 Task: Create new Company, with domain: 'daikin.com' and type: 'Vendor'. Add new contact for this company, with mail Id: 'Stella34Sharma@daikin.com', First Name: Stella, Last name:  Sharma, Job Title: 'Web Developer', Phone Number: '(916) 555-3459'. Change life cycle stage to  Lead and lead status to  In Progress. Logged in from softage.4@softage.net
Action: Mouse moved to (74, 57)
Screenshot: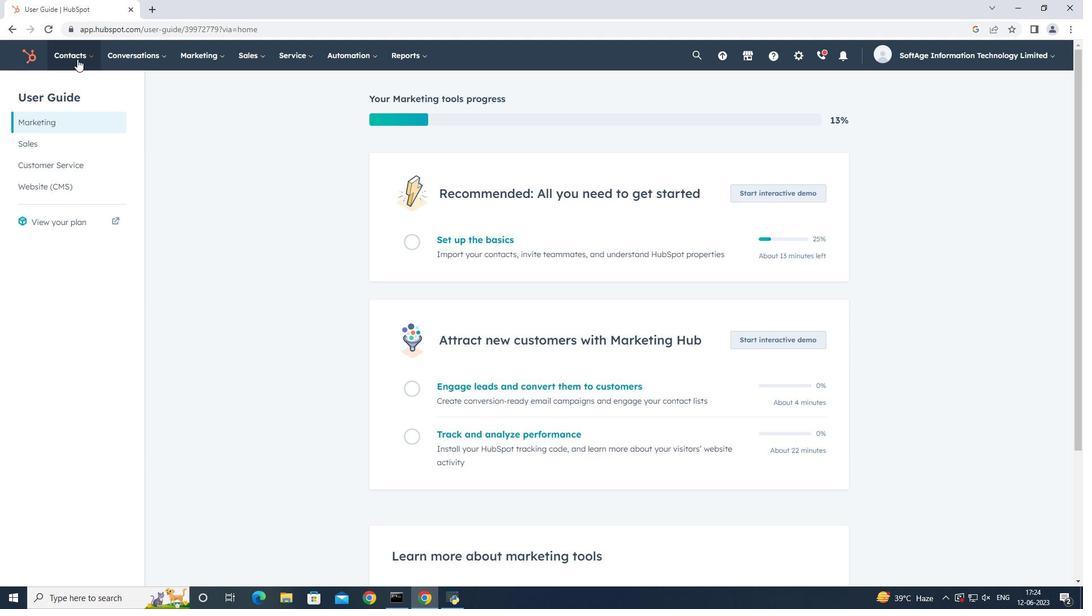 
Action: Mouse pressed left at (74, 57)
Screenshot: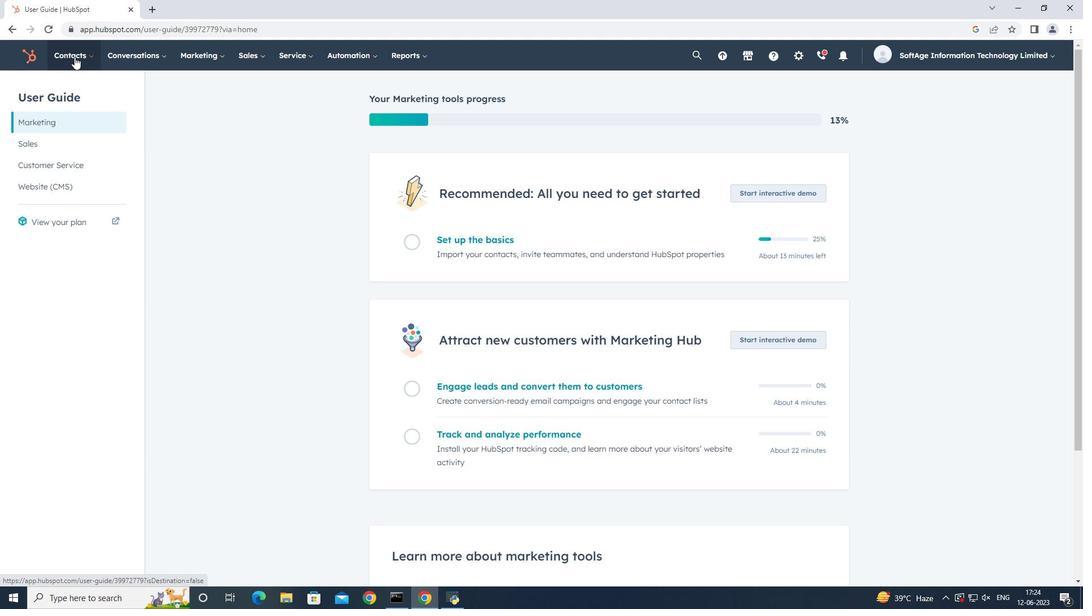 
Action: Mouse moved to (81, 106)
Screenshot: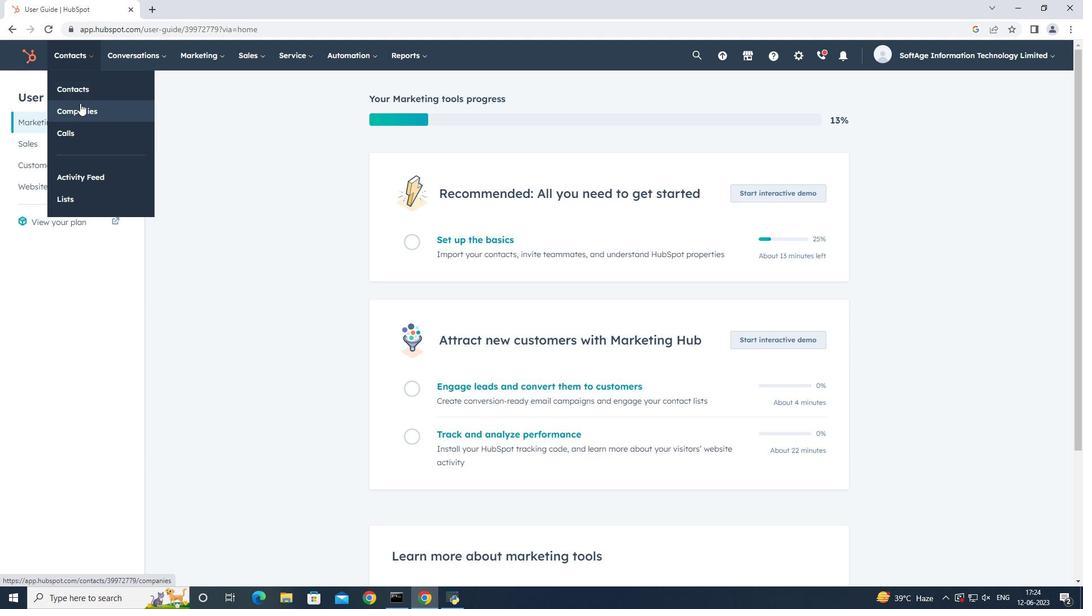 
Action: Mouse pressed left at (81, 106)
Screenshot: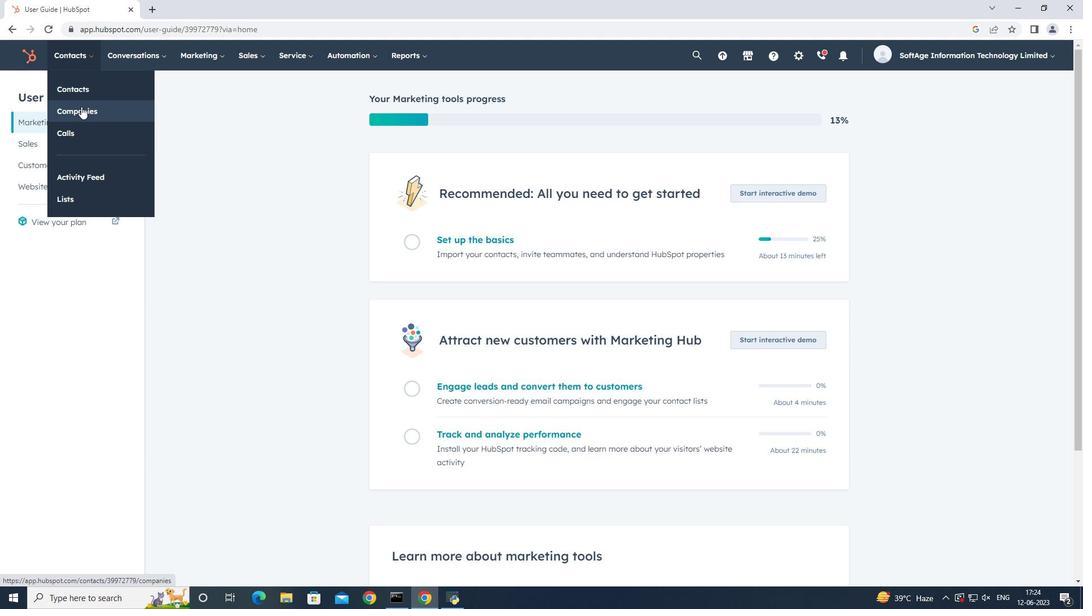 
Action: Mouse moved to (1005, 97)
Screenshot: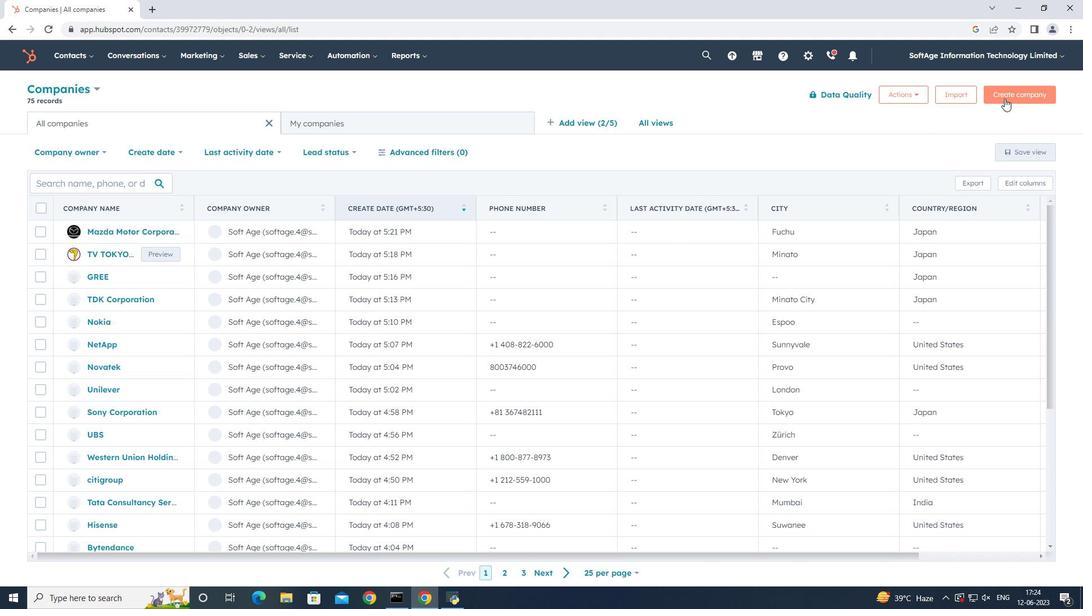 
Action: Mouse pressed left at (1005, 97)
Screenshot: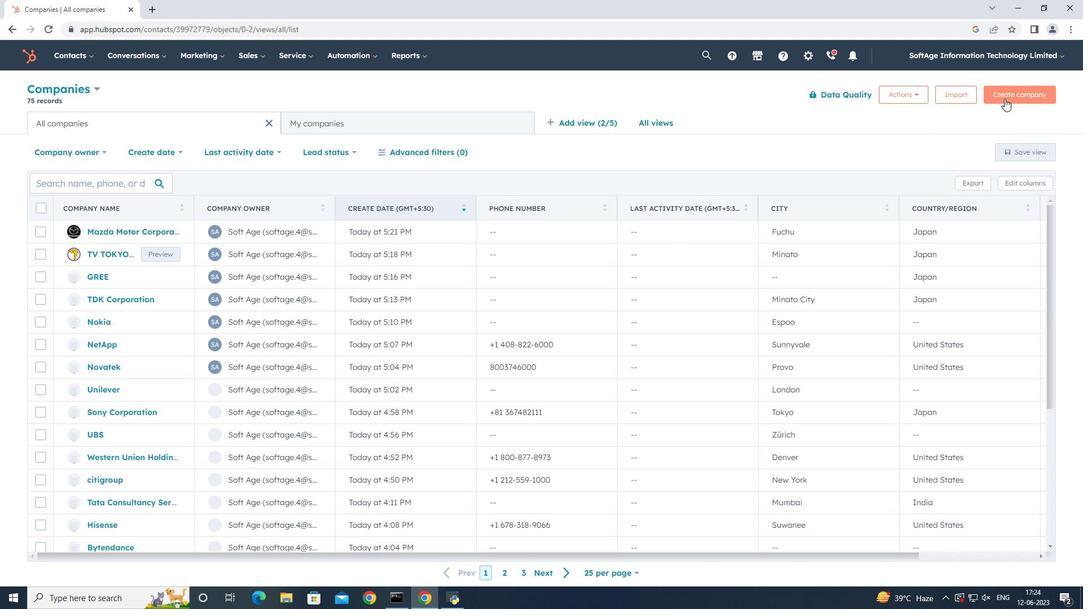 
Action: Mouse moved to (867, 141)
Screenshot: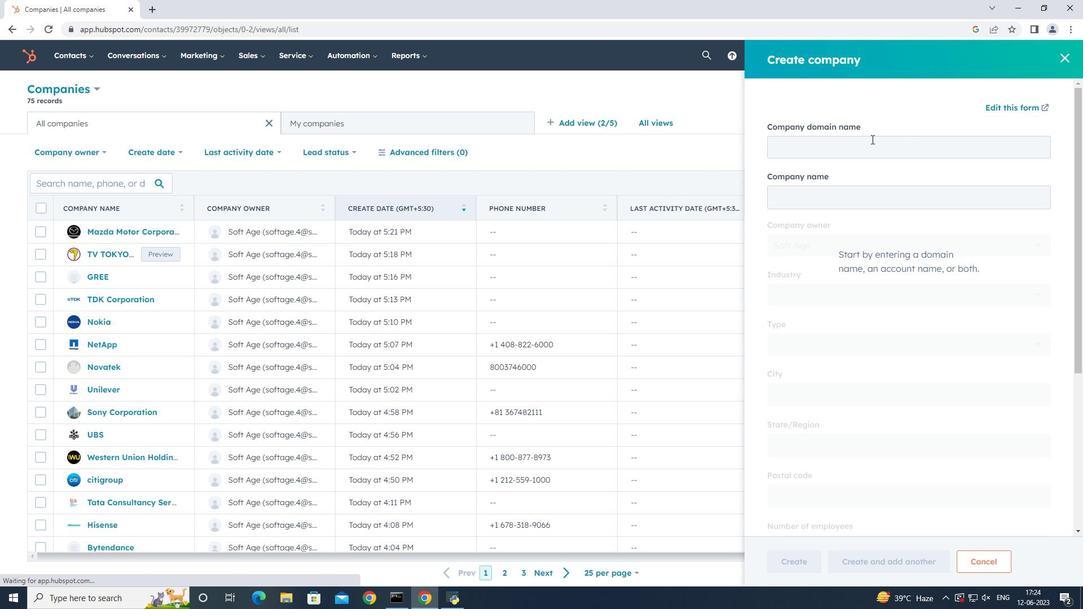 
Action: Mouse pressed left at (867, 141)
Screenshot: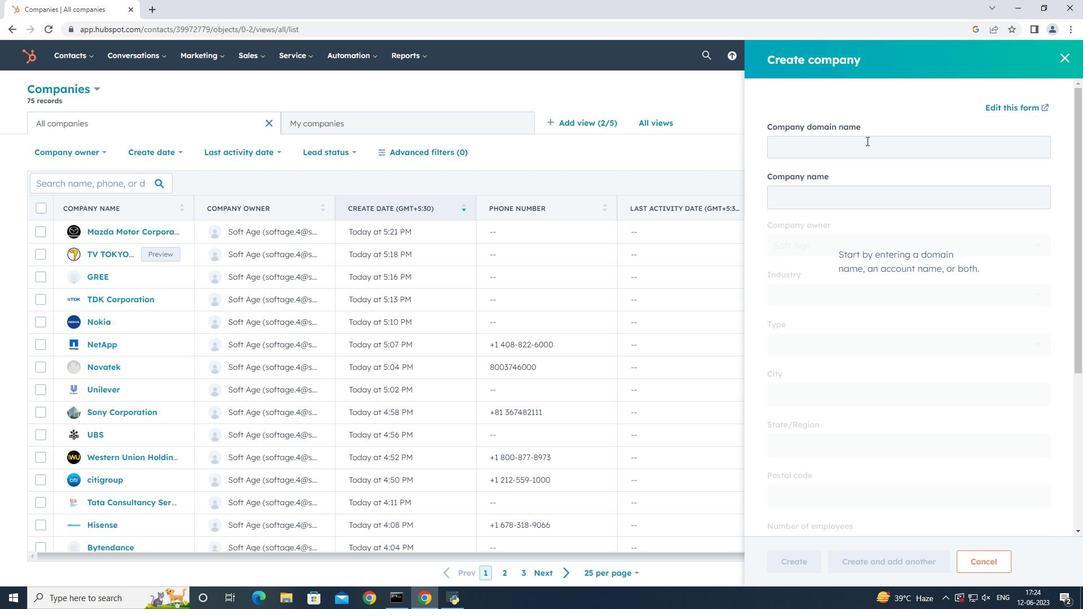
Action: Key pressed daikin.com
Screenshot: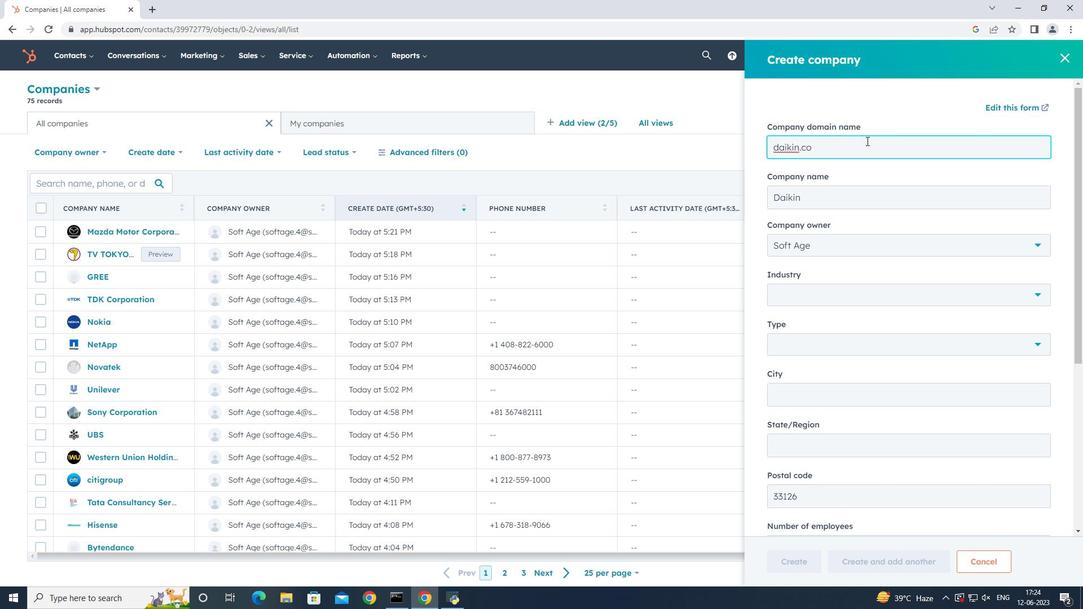 
Action: Mouse moved to (880, 345)
Screenshot: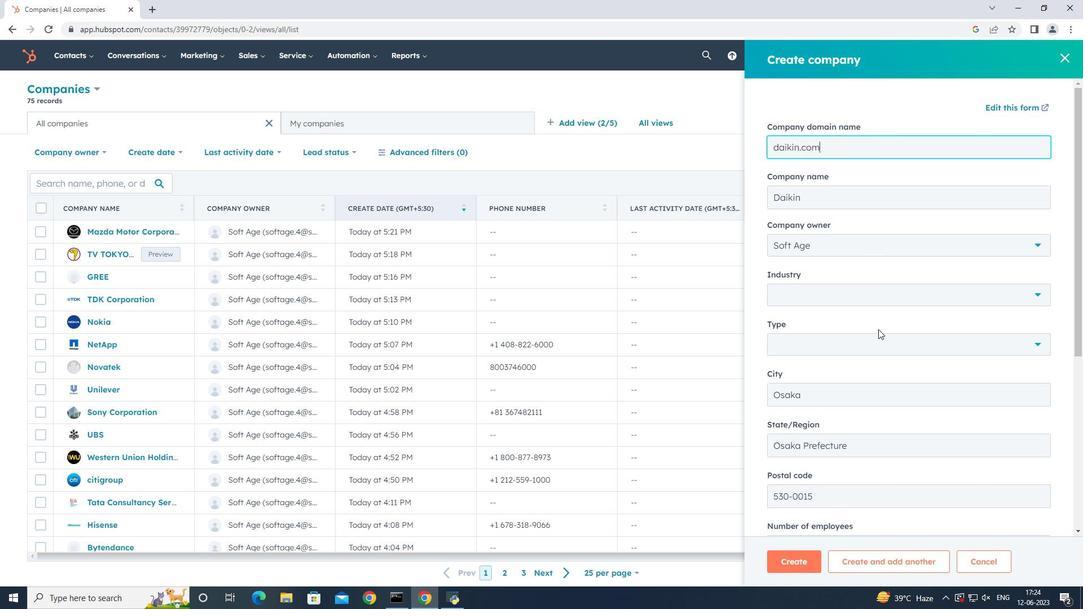 
Action: Mouse pressed left at (880, 345)
Screenshot: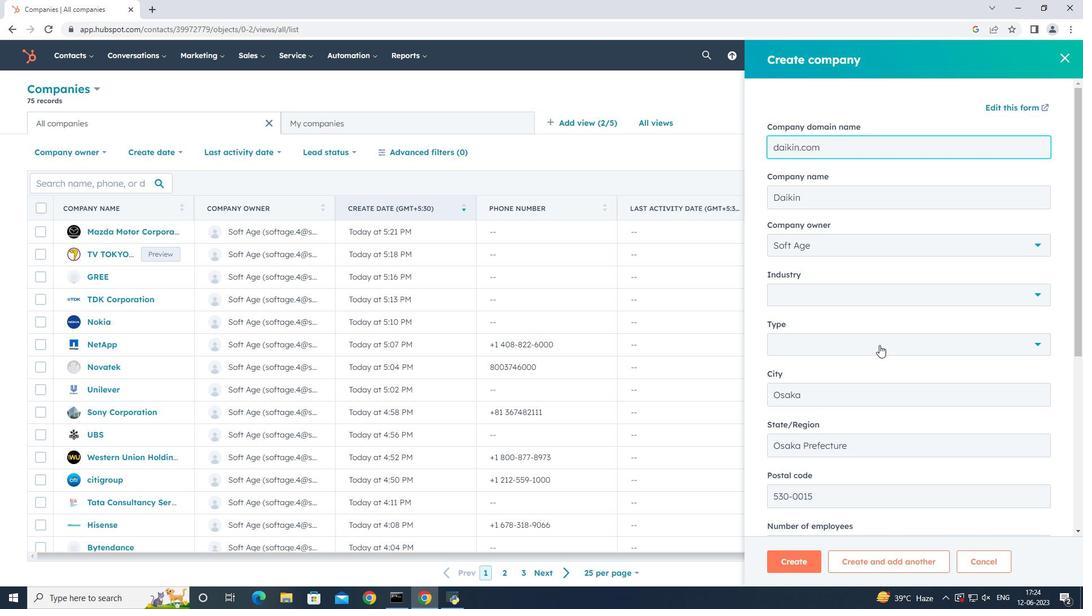 
Action: Mouse moved to (850, 462)
Screenshot: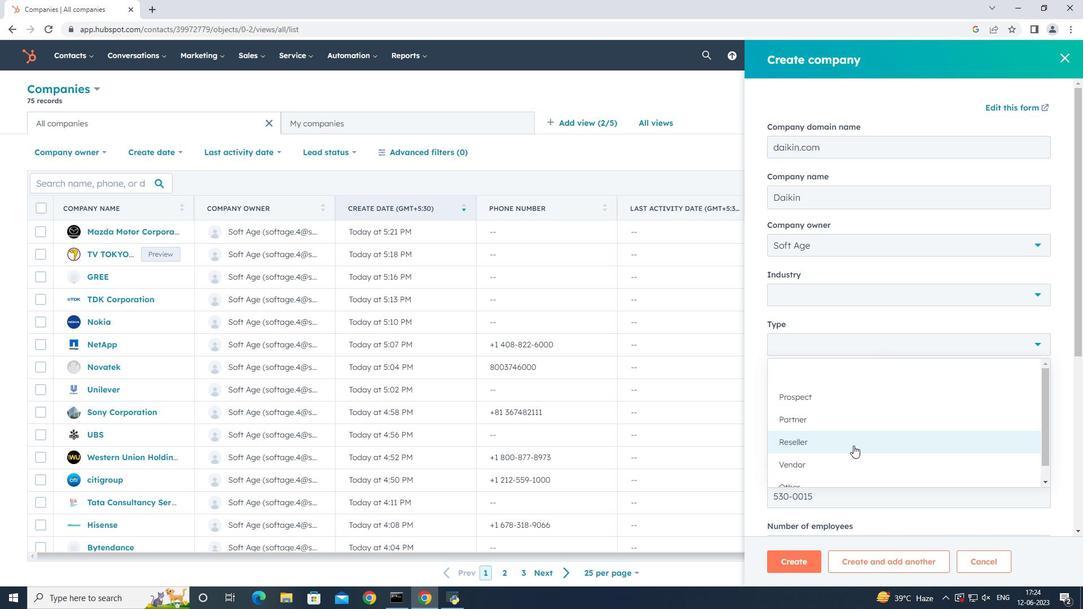 
Action: Mouse pressed left at (850, 462)
Screenshot: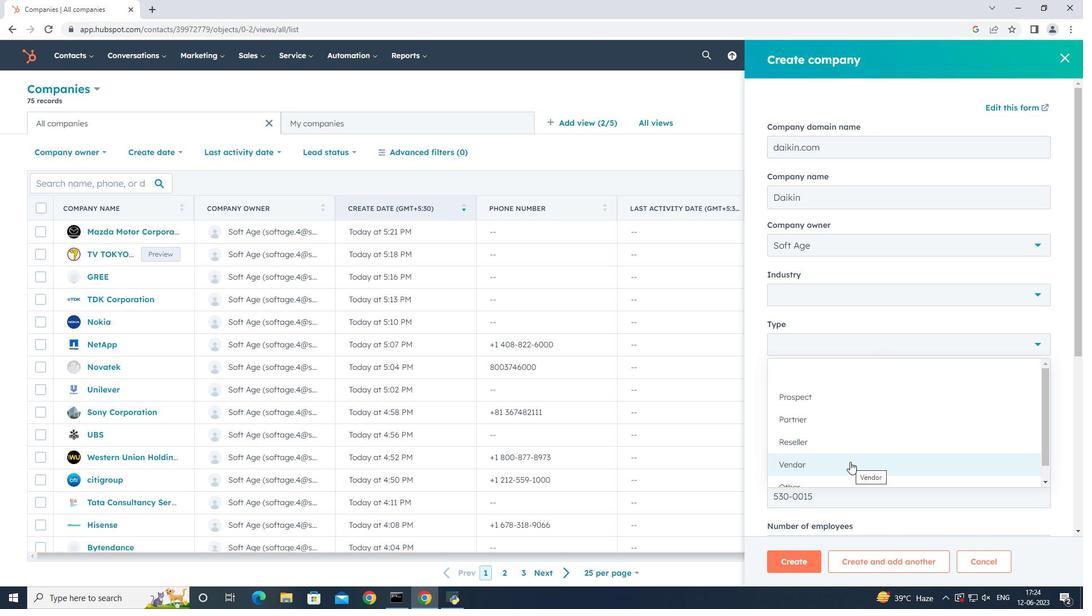 
Action: Mouse scrolled (850, 461) with delta (0, 0)
Screenshot: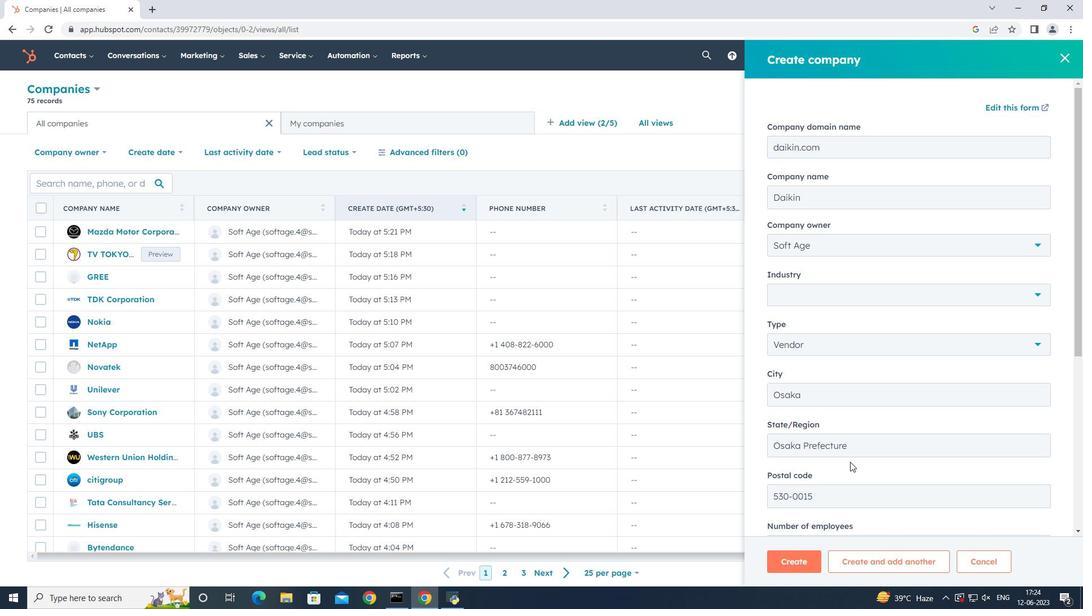 
Action: Mouse scrolled (850, 461) with delta (0, 0)
Screenshot: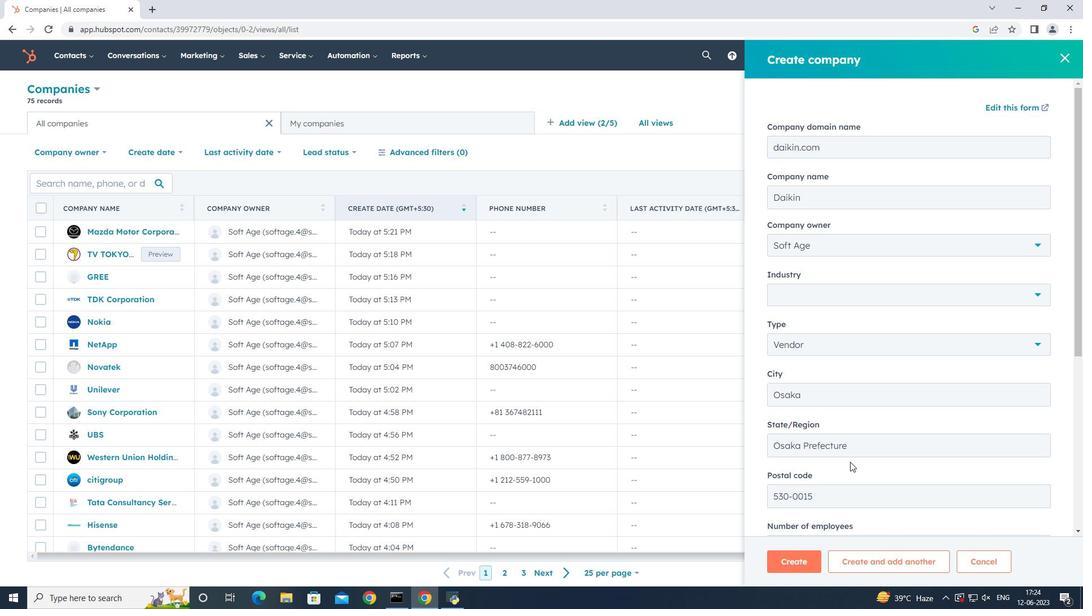
Action: Mouse scrolled (850, 461) with delta (0, 0)
Screenshot: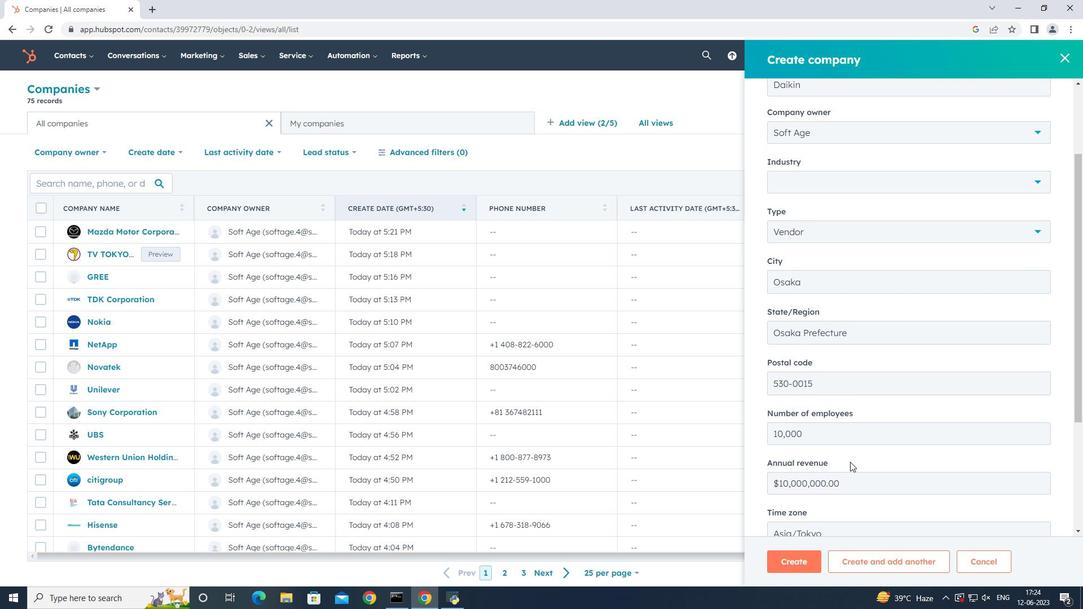 
Action: Mouse scrolled (850, 461) with delta (0, 0)
Screenshot: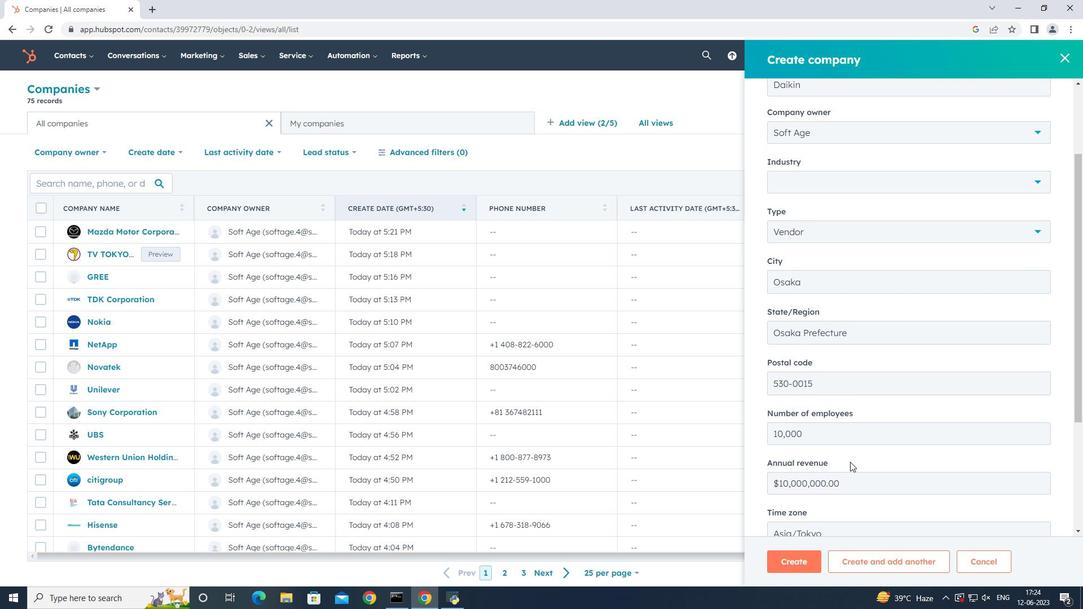 
Action: Mouse scrolled (850, 461) with delta (0, 0)
Screenshot: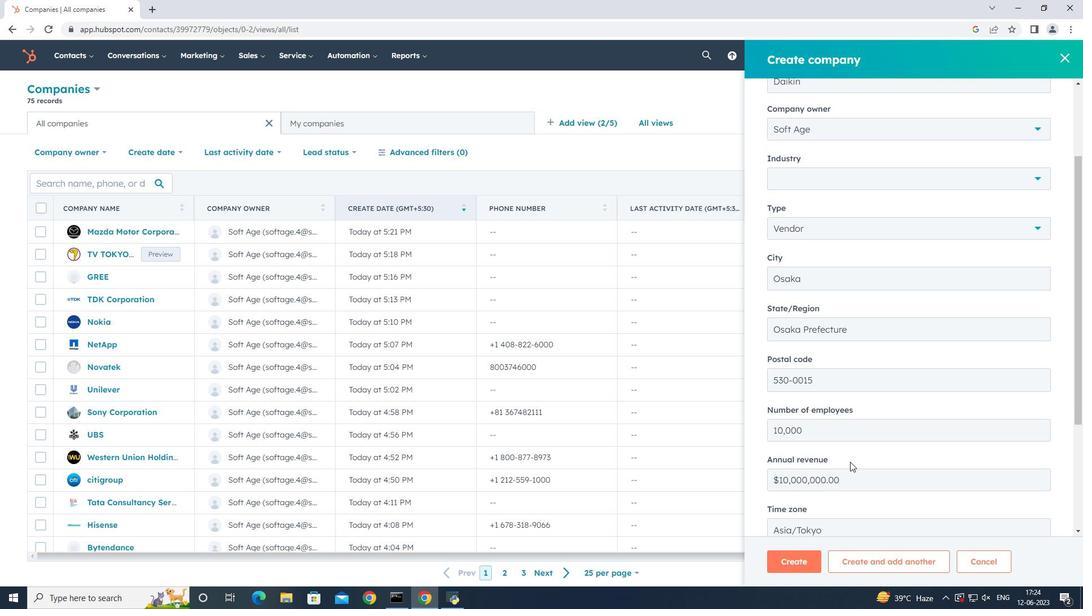 
Action: Mouse moved to (807, 565)
Screenshot: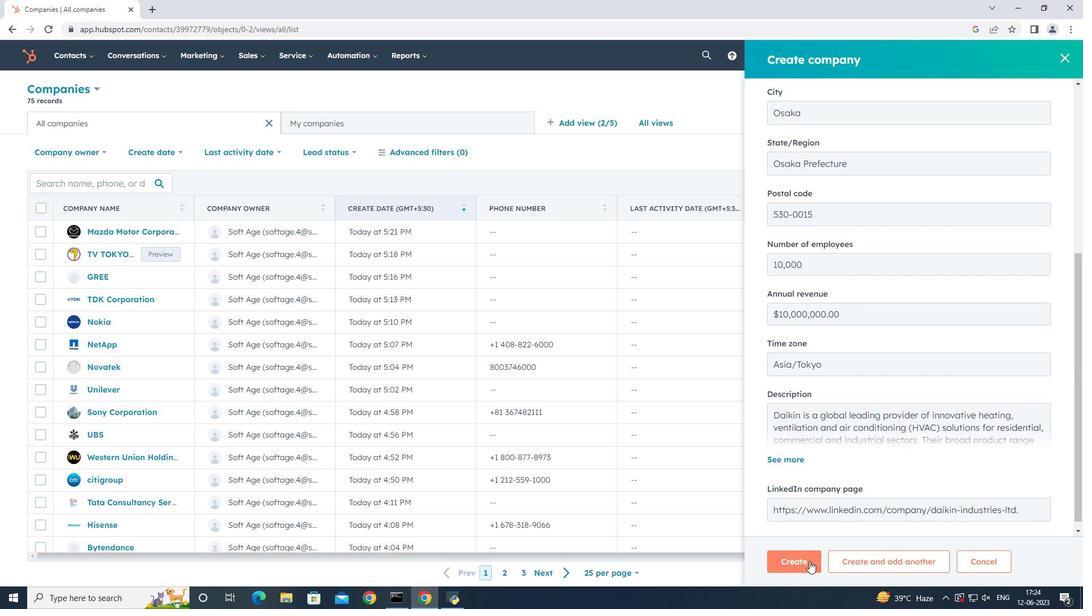 
Action: Mouse pressed left at (807, 565)
Screenshot: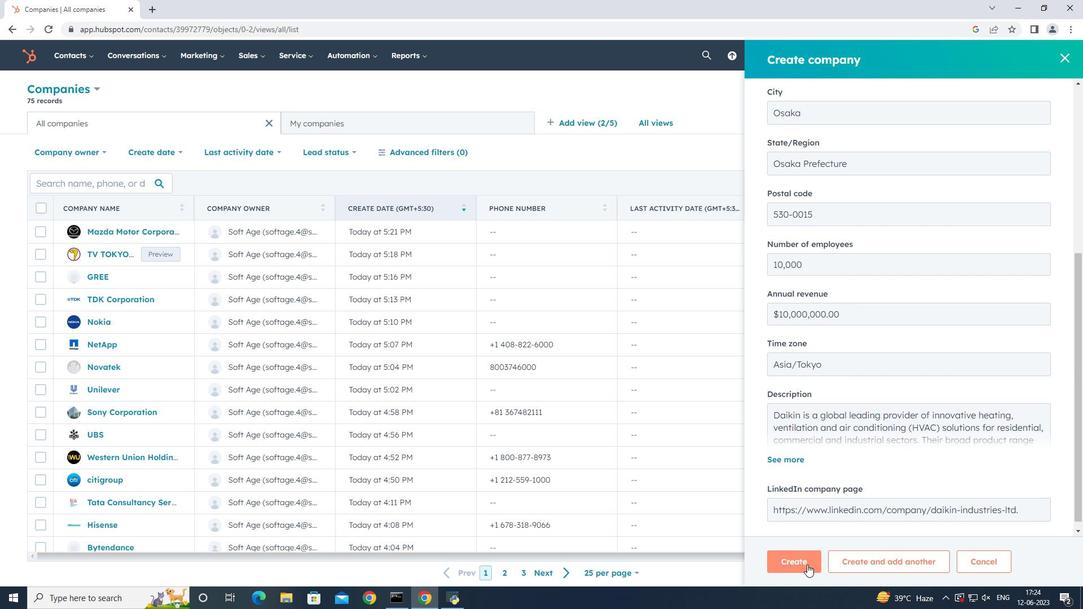 
Action: Mouse moved to (774, 366)
Screenshot: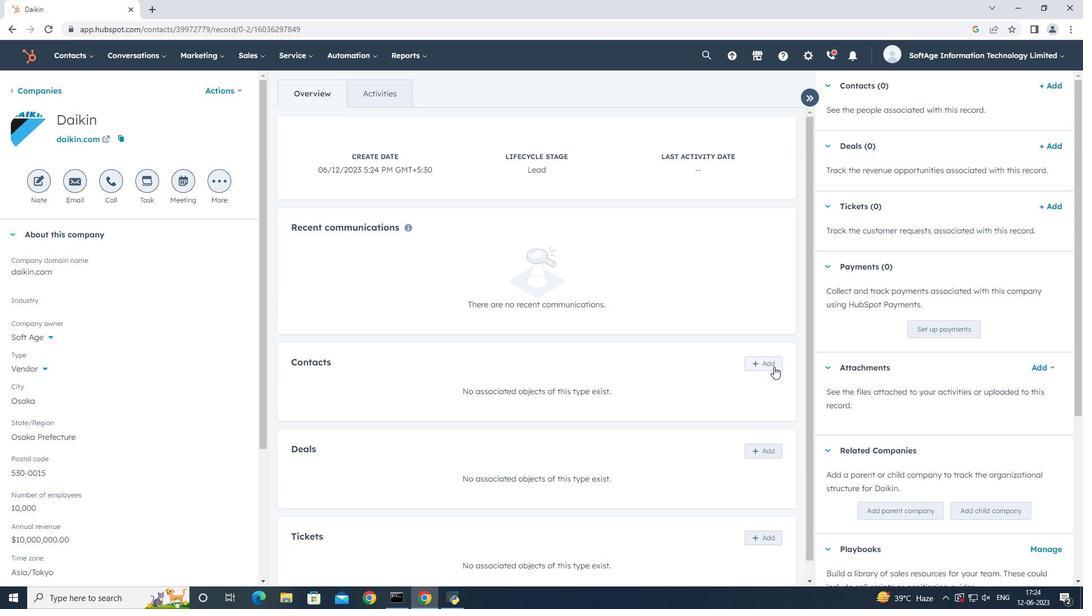 
Action: Mouse pressed left at (774, 366)
Screenshot: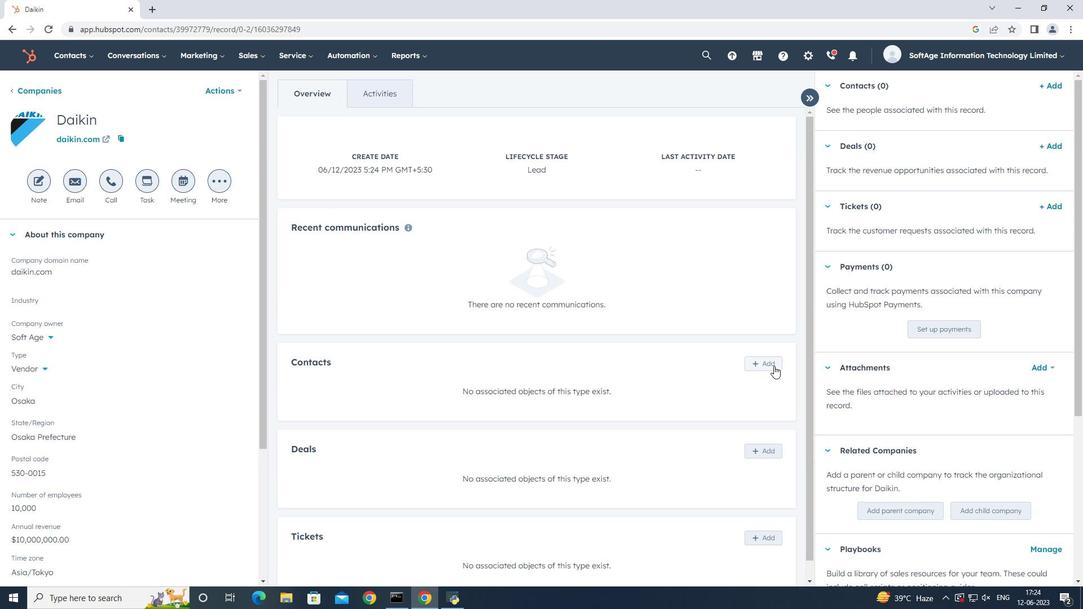 
Action: Mouse moved to (855, 112)
Screenshot: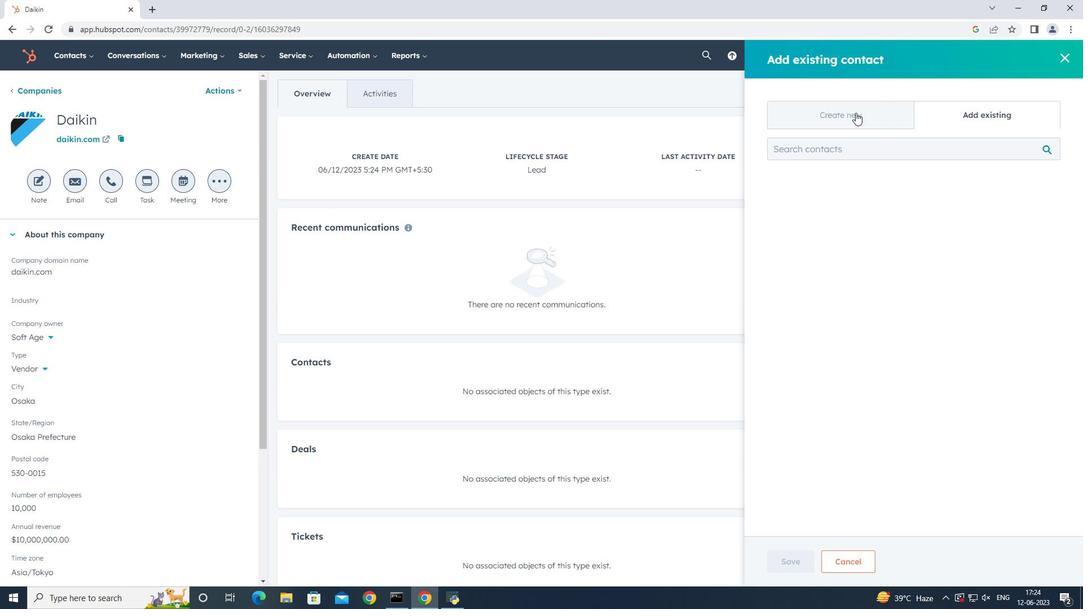 
Action: Mouse pressed left at (855, 112)
Screenshot: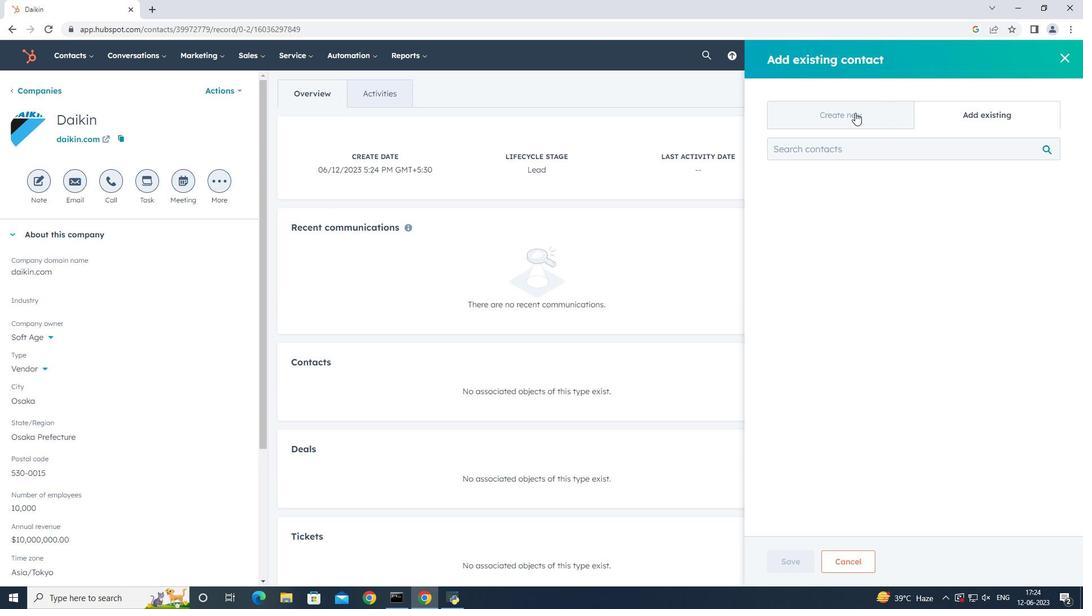 
Action: Mouse moved to (869, 180)
Screenshot: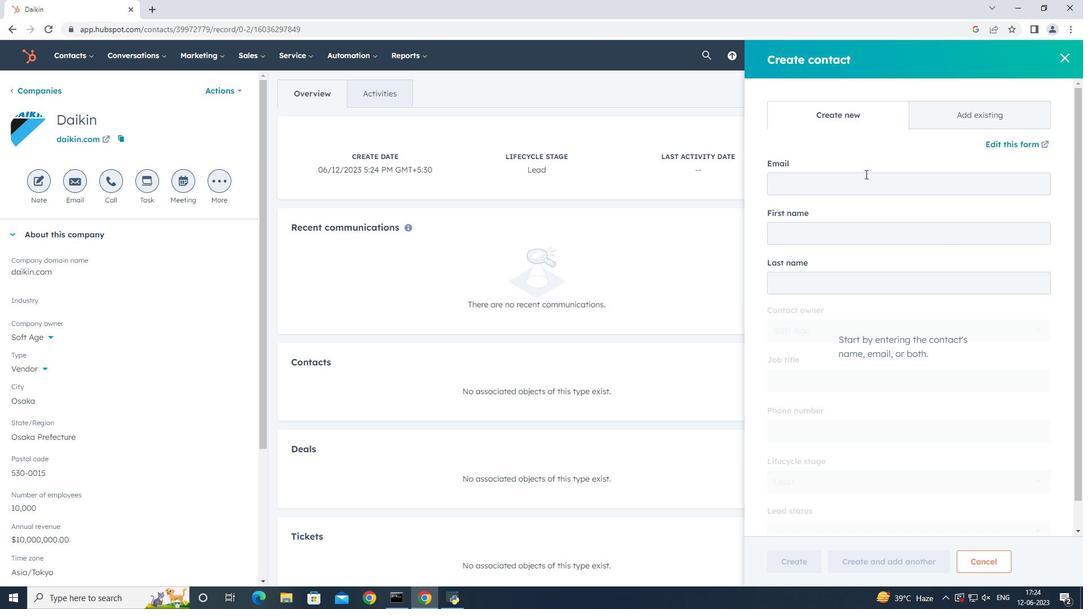 
Action: Mouse pressed left at (869, 180)
Screenshot: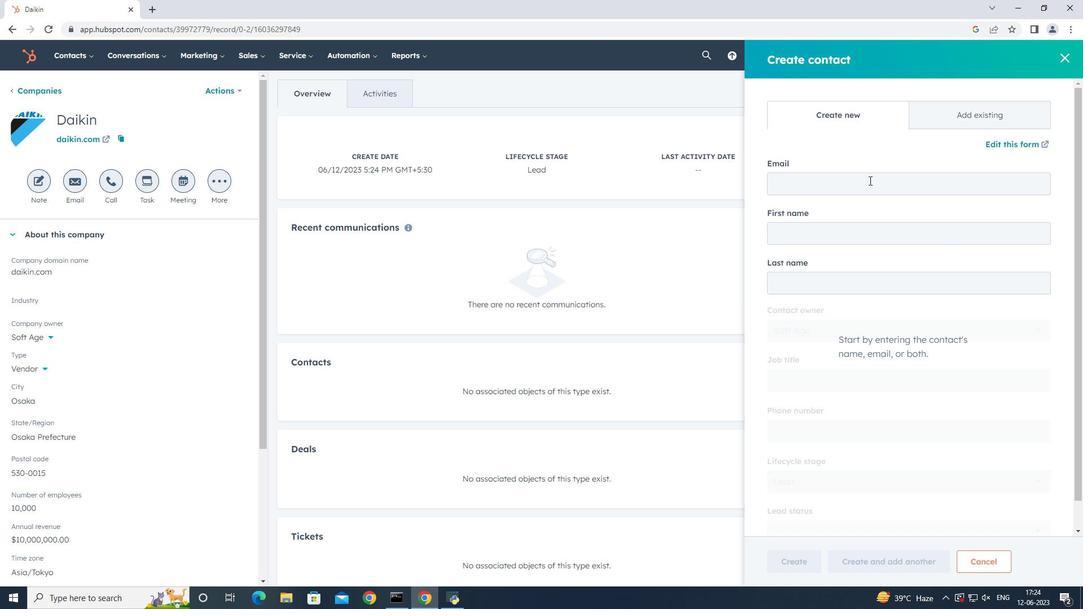 
Action: Mouse moved to (863, 183)
Screenshot: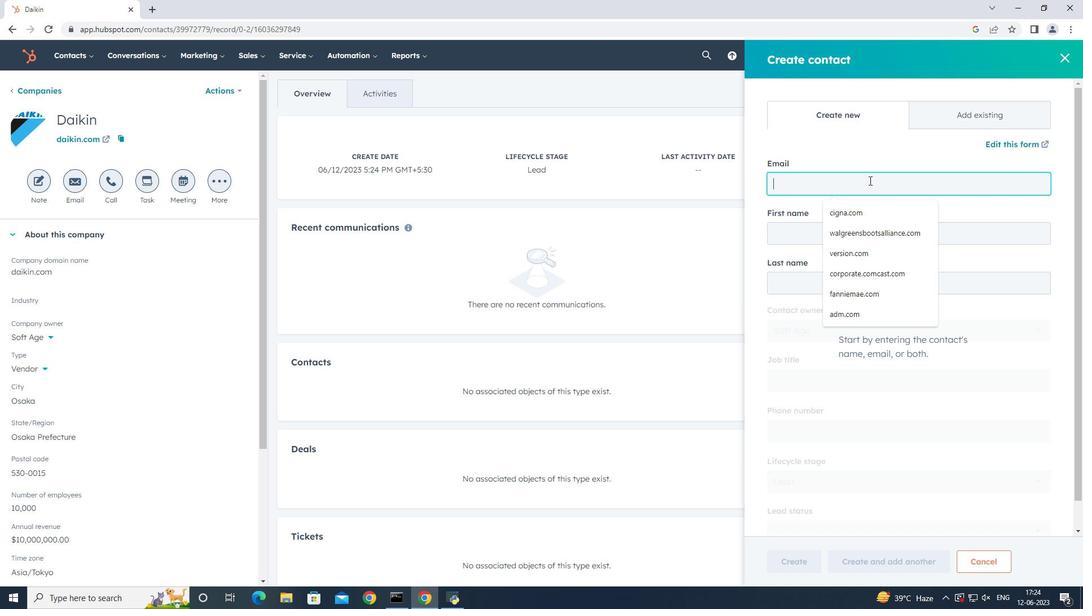
Action: Key pressed <Key.shift>Stella34<Key.shift>Sharma<Key.shift><Key.shift><Key.shift>@daikin.com
Screenshot: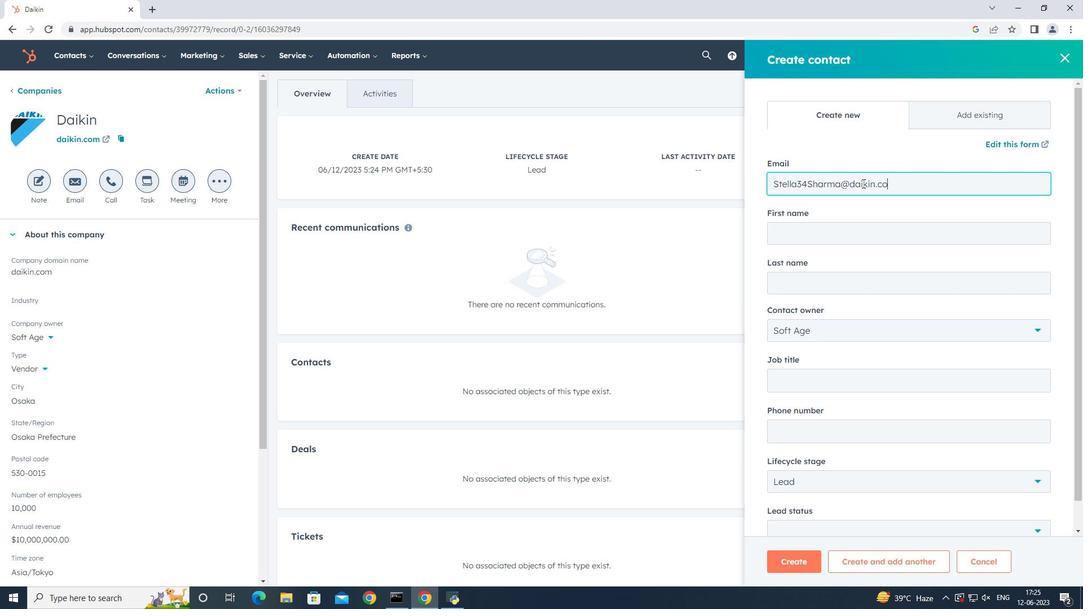 
Action: Mouse moved to (882, 230)
Screenshot: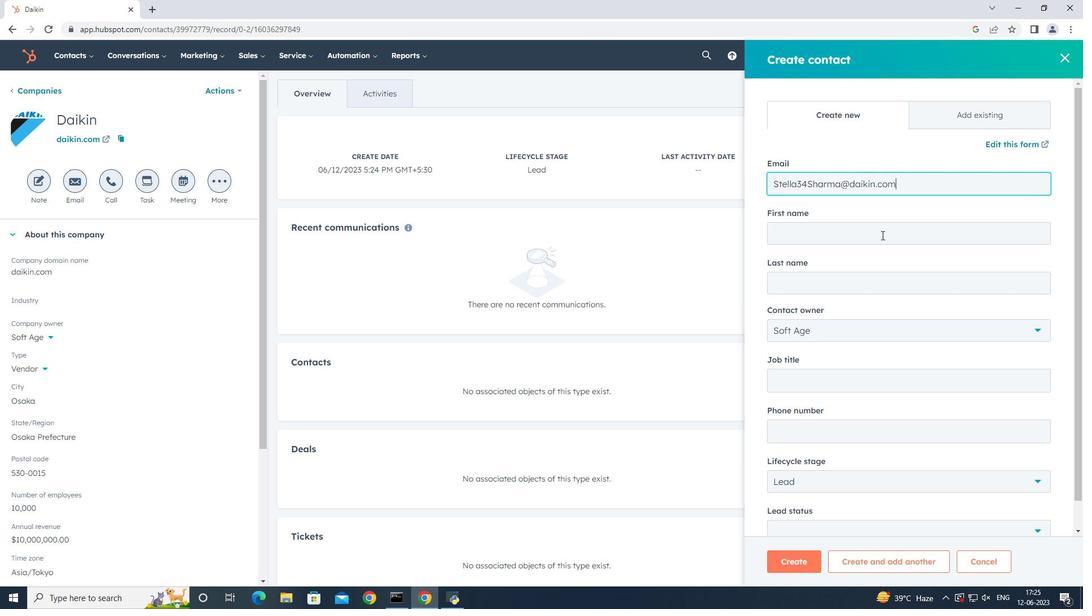 
Action: Mouse pressed left at (882, 230)
Screenshot: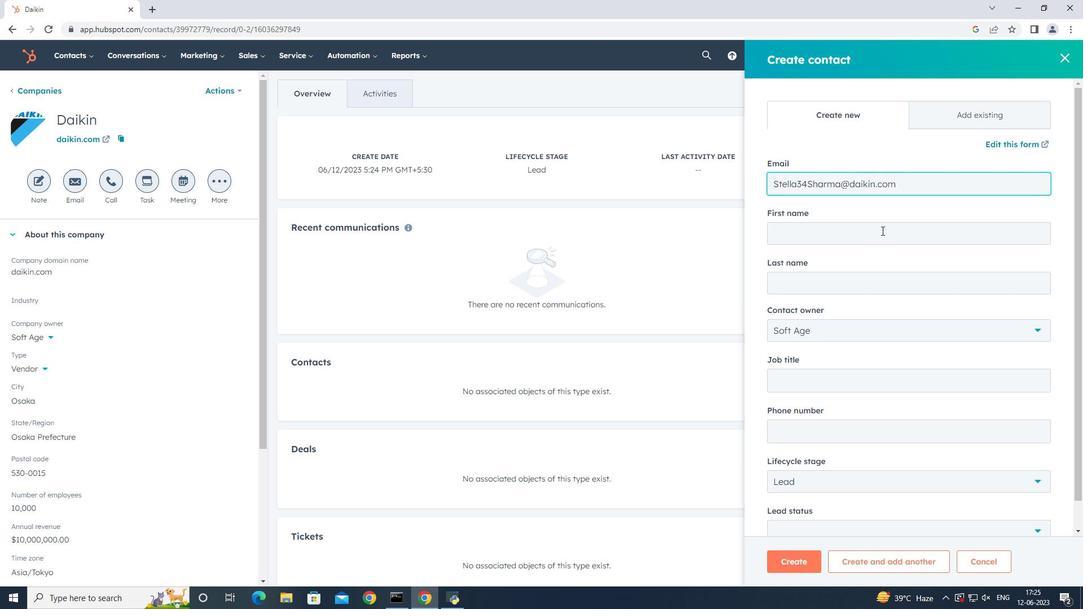 
Action: Mouse moved to (881, 237)
Screenshot: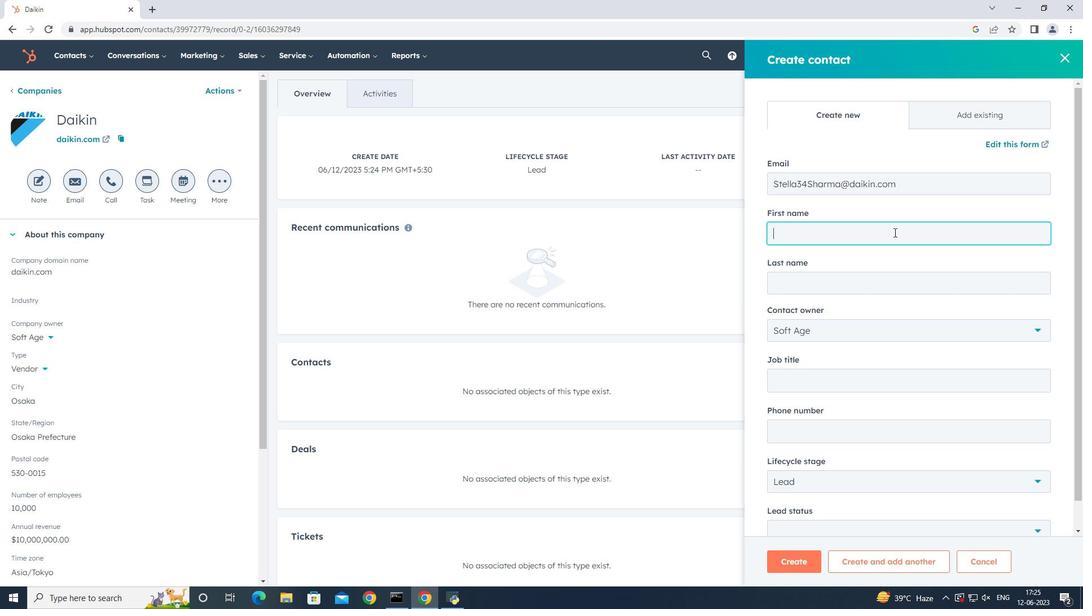 
Action: Key pressed <Key.shift>Stella<Key.tab><Key.shift>Sharma
Screenshot: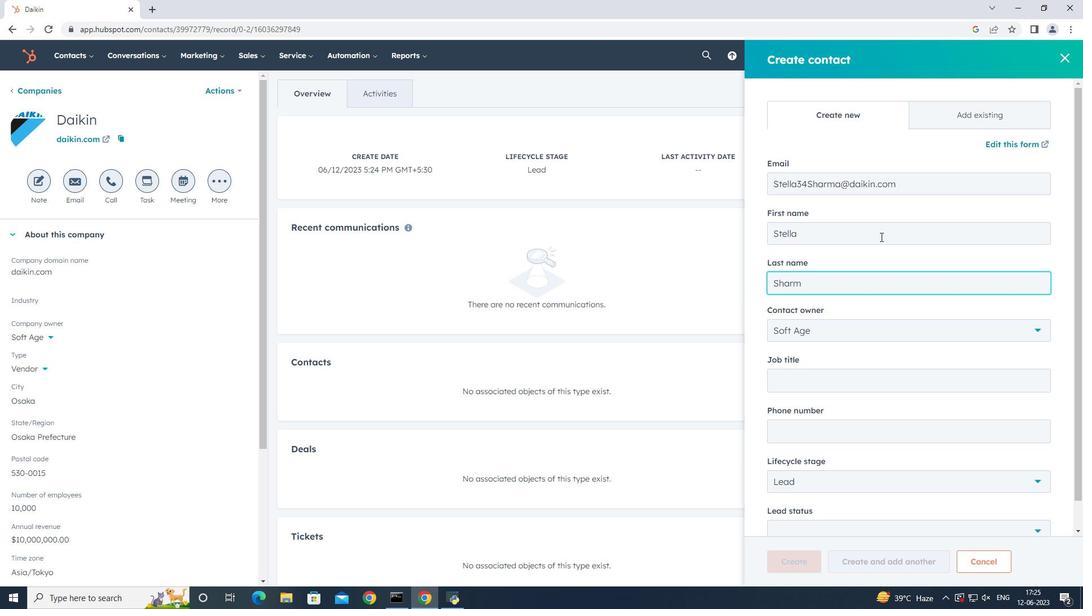 
Action: Mouse moved to (868, 378)
Screenshot: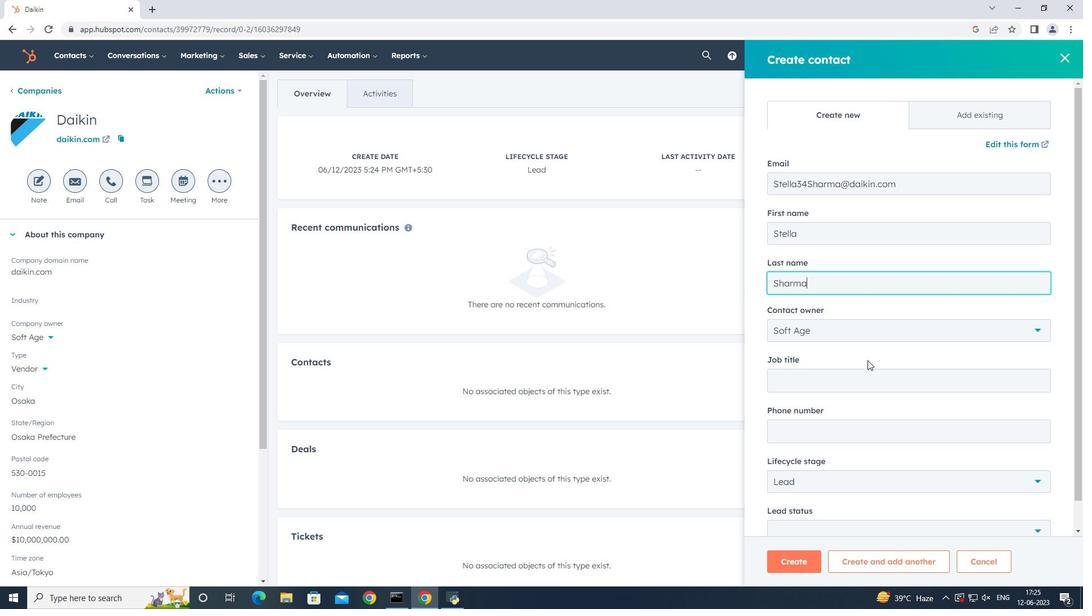 
Action: Mouse pressed left at (868, 378)
Screenshot: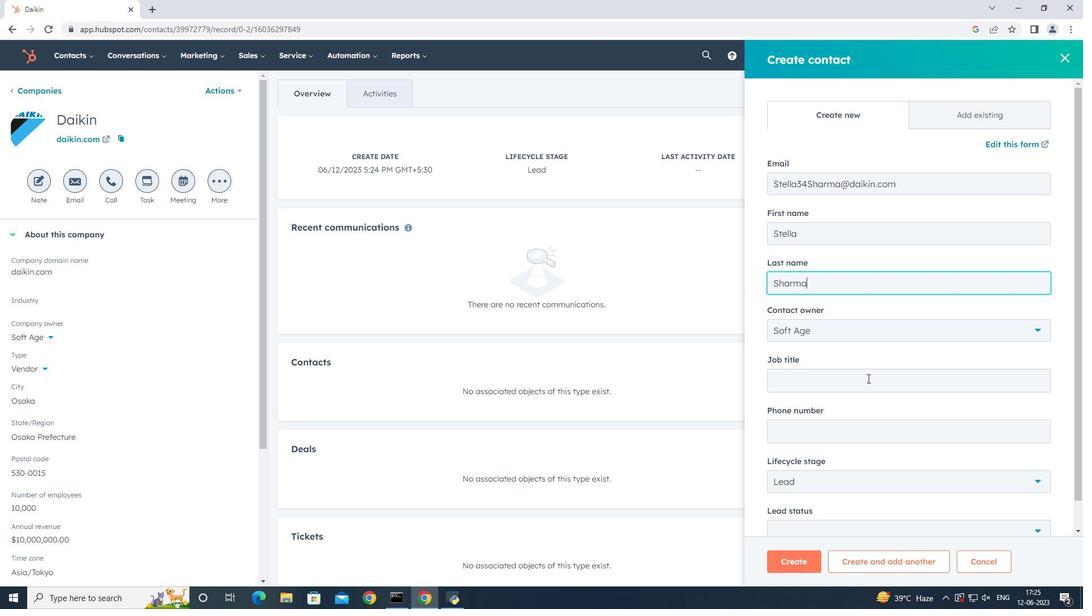 
Action: Key pressed <Key.shift>Web<Key.space><Key.shift><Key.shift><Key.shift><Key.shift><Key.shift><Key.shift><Key.shift><Key.shift><Key.shift><Key.shift><Key.shift><Key.shift><Key.shift><Key.shift><Key.shift><Key.shift><Key.shift><Key.shift><Key.shift>Developer
Screenshot: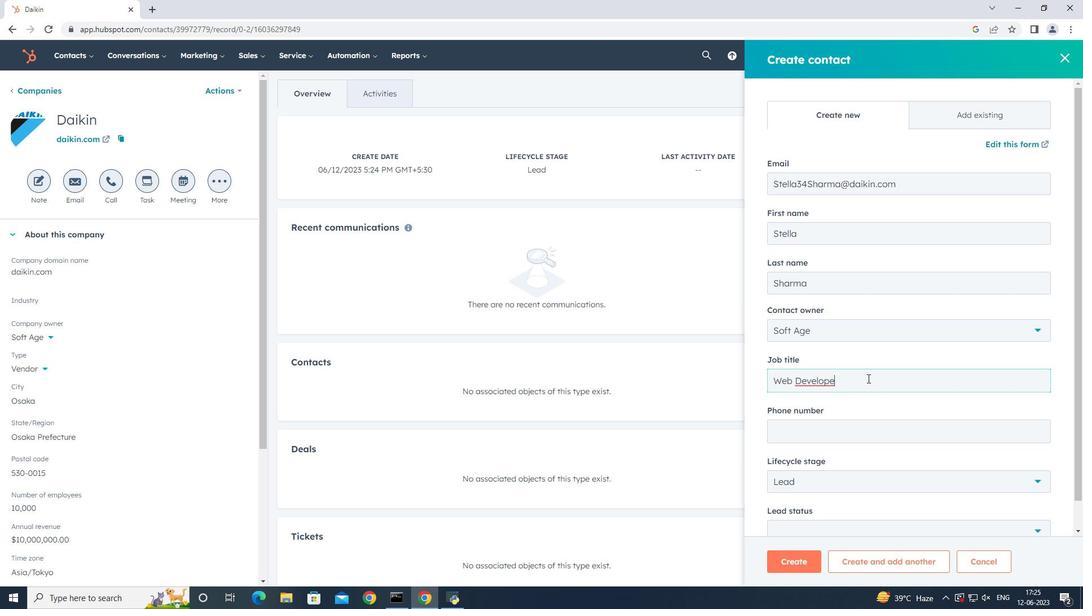 
Action: Mouse moved to (880, 435)
Screenshot: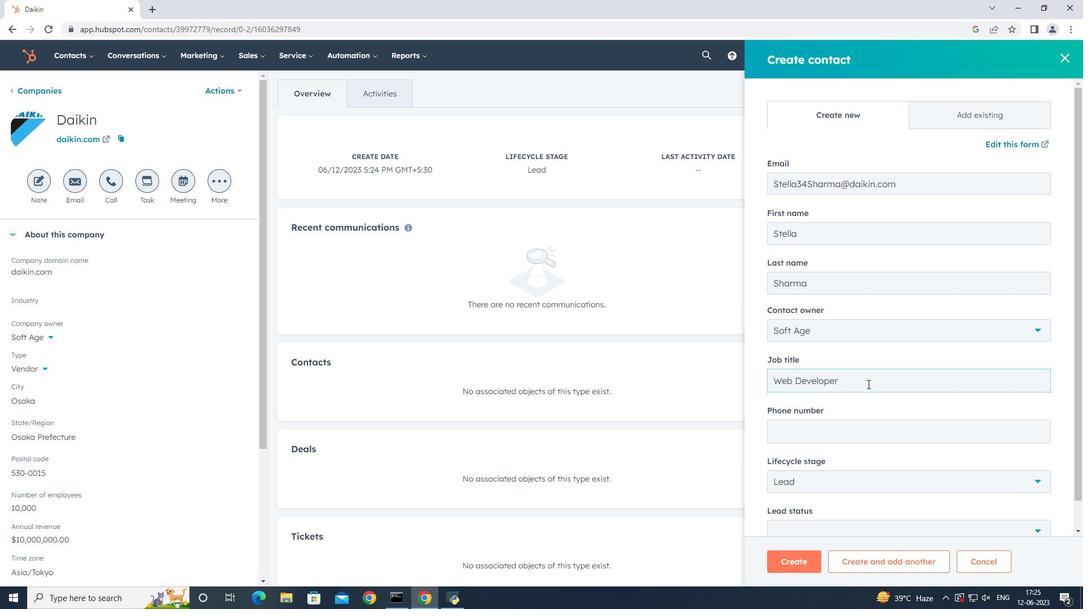 
Action: Mouse pressed left at (880, 435)
Screenshot: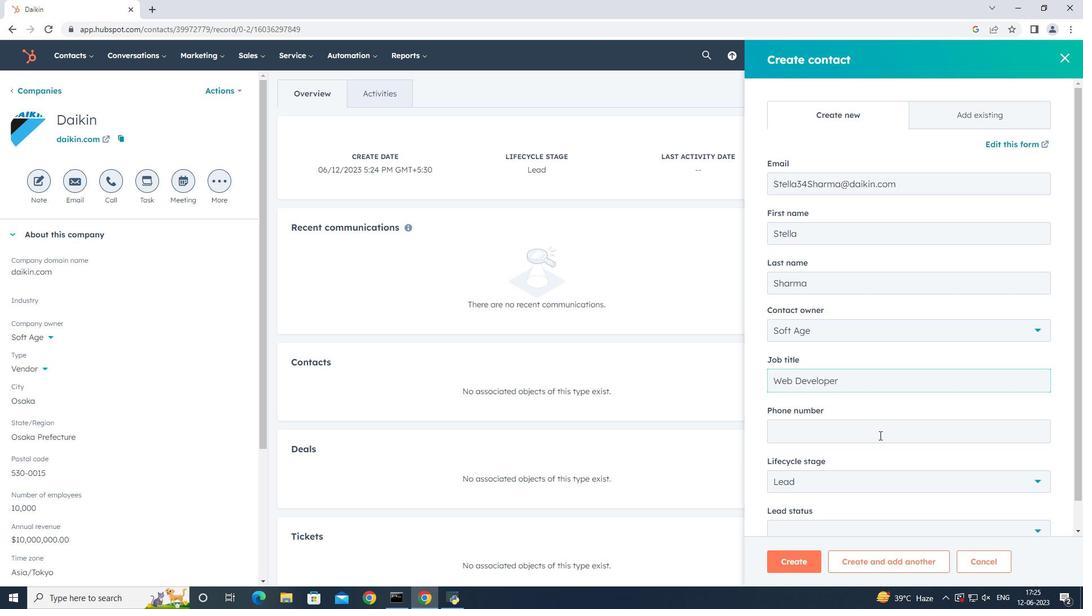 
Action: Mouse moved to (927, 421)
Screenshot: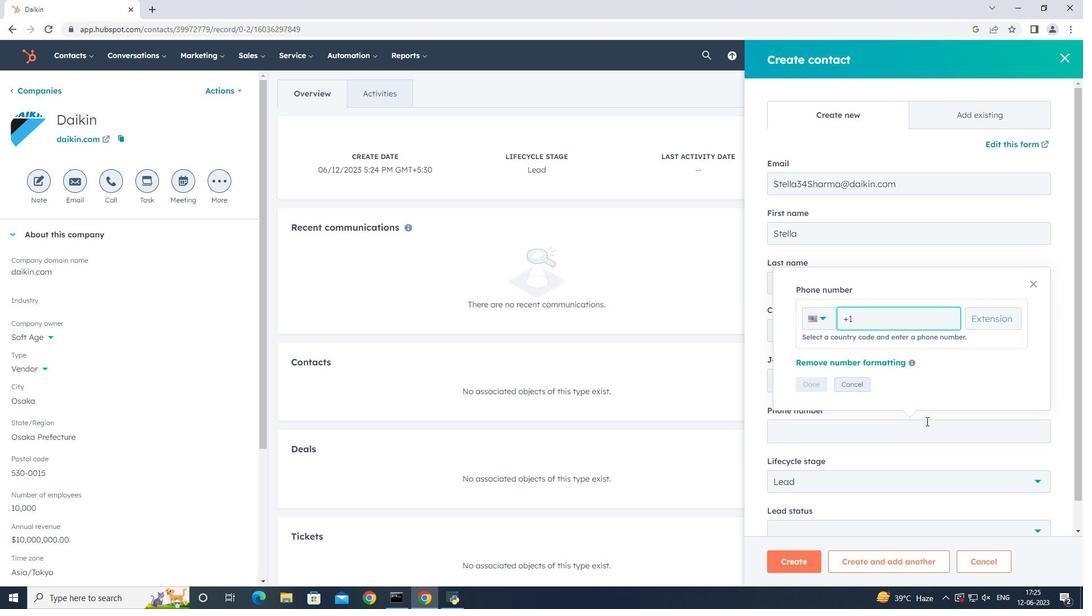 
Action: Key pressed 9165553459
Screenshot: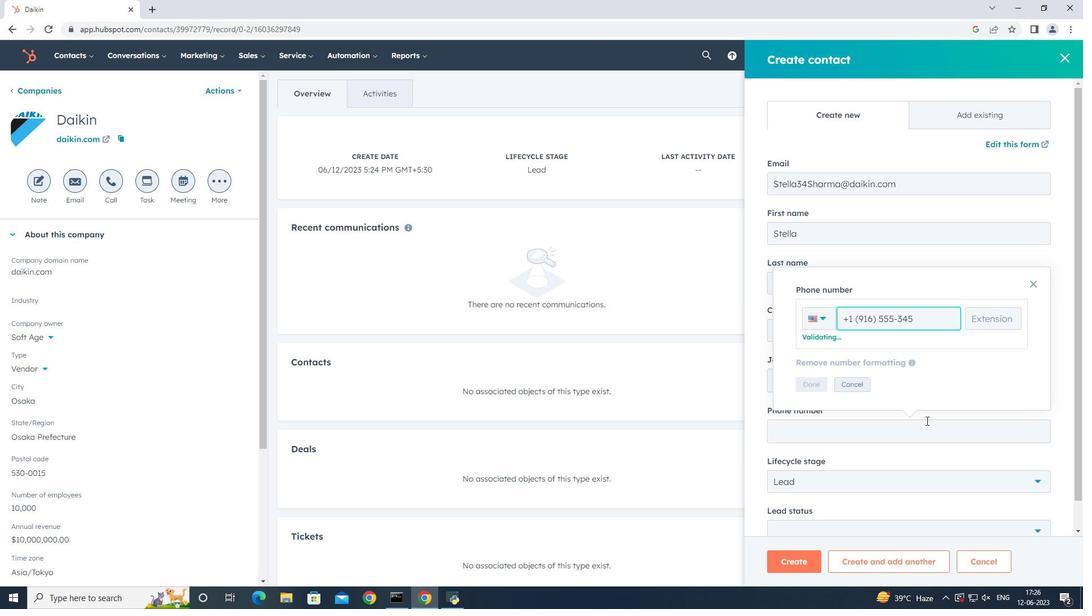 
Action: Mouse moved to (822, 388)
Screenshot: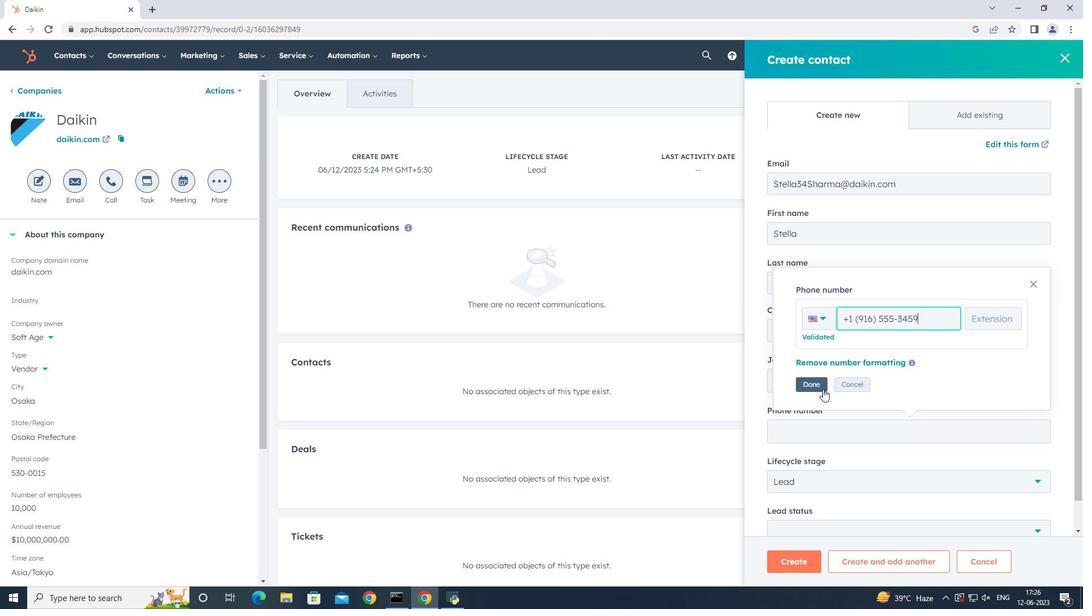 
Action: Mouse pressed left at (822, 388)
Screenshot: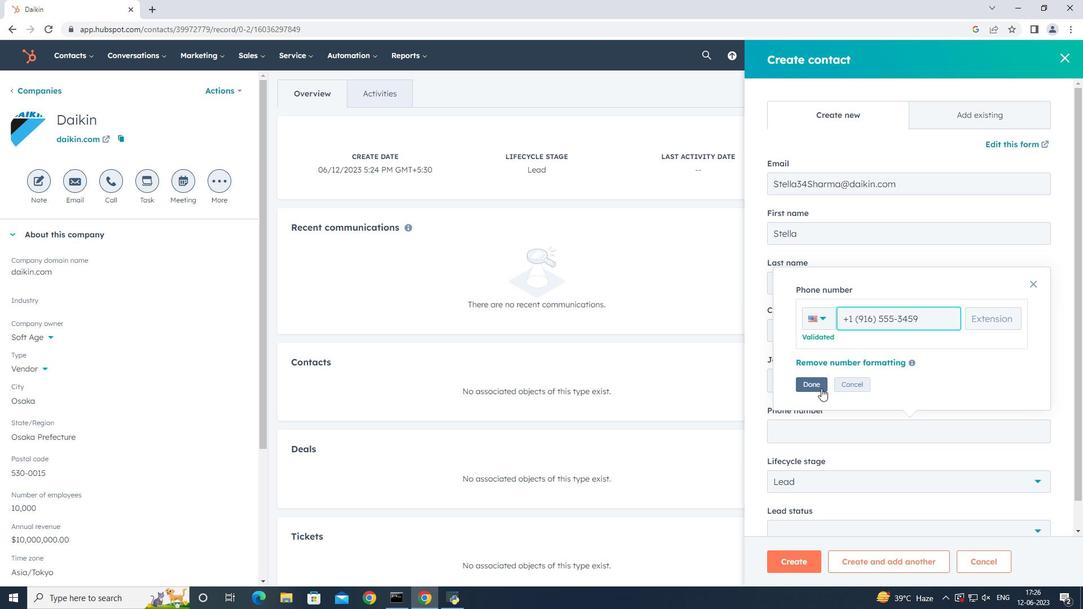 
Action: Mouse moved to (845, 416)
Screenshot: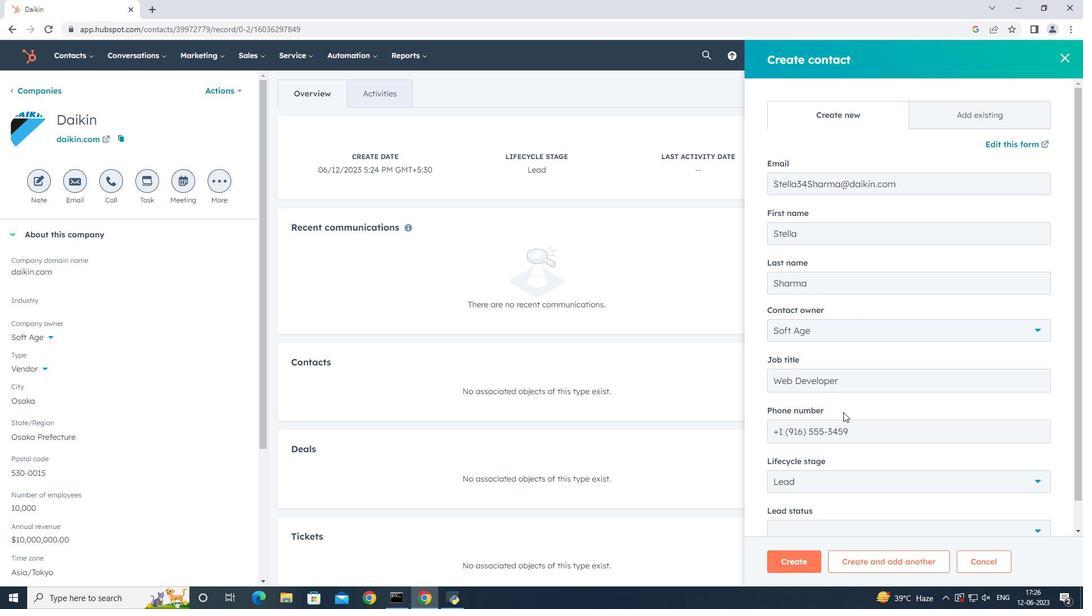 
Action: Mouse scrolled (845, 415) with delta (0, 0)
Screenshot: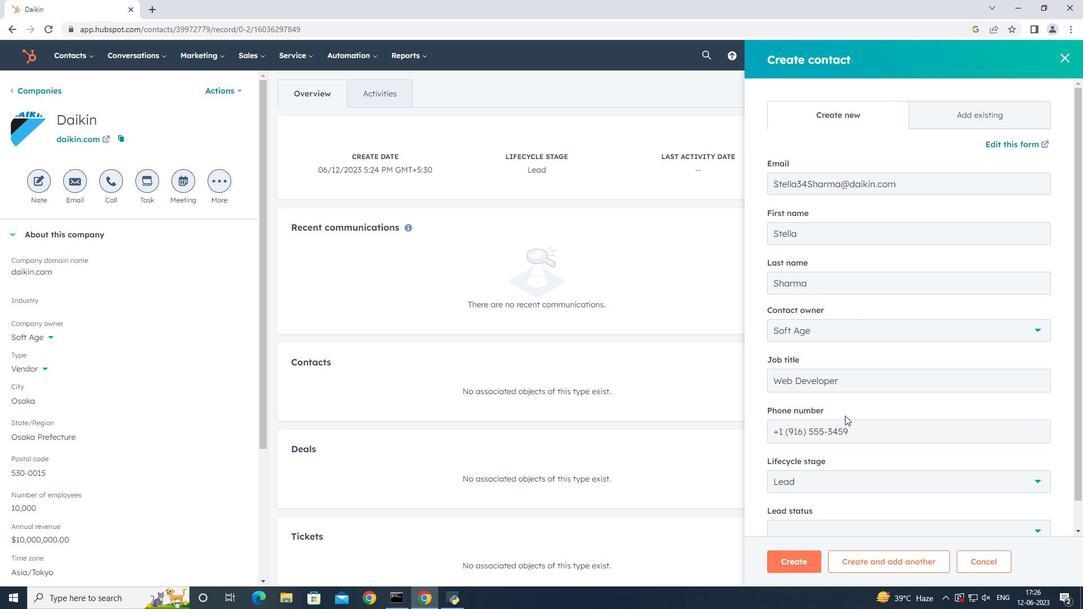 
Action: Mouse moved to (855, 444)
Screenshot: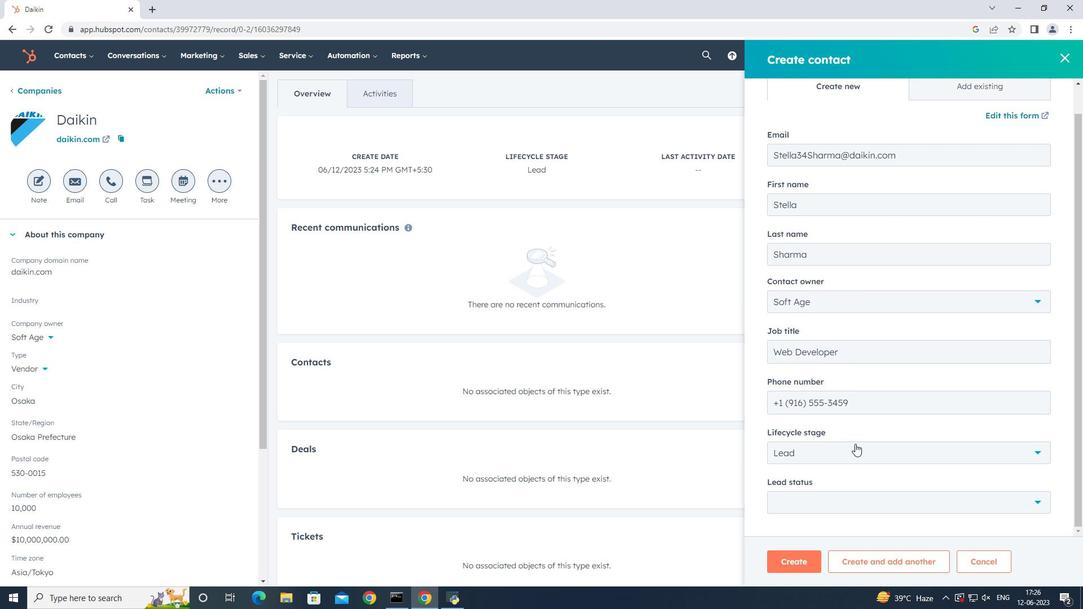 
Action: Mouse pressed left at (855, 444)
Screenshot: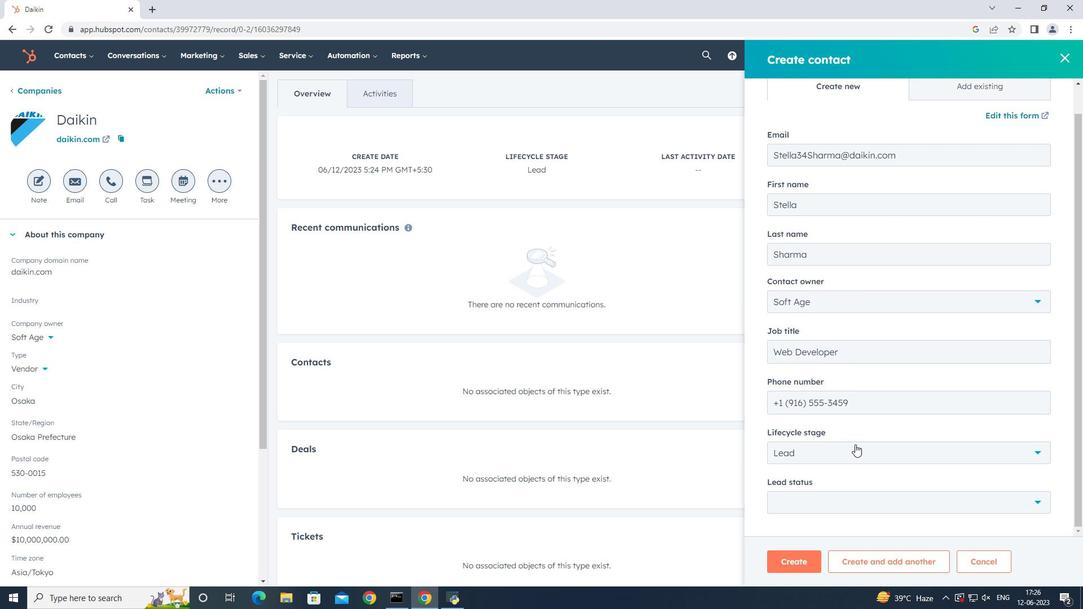 
Action: Mouse moved to (863, 347)
Screenshot: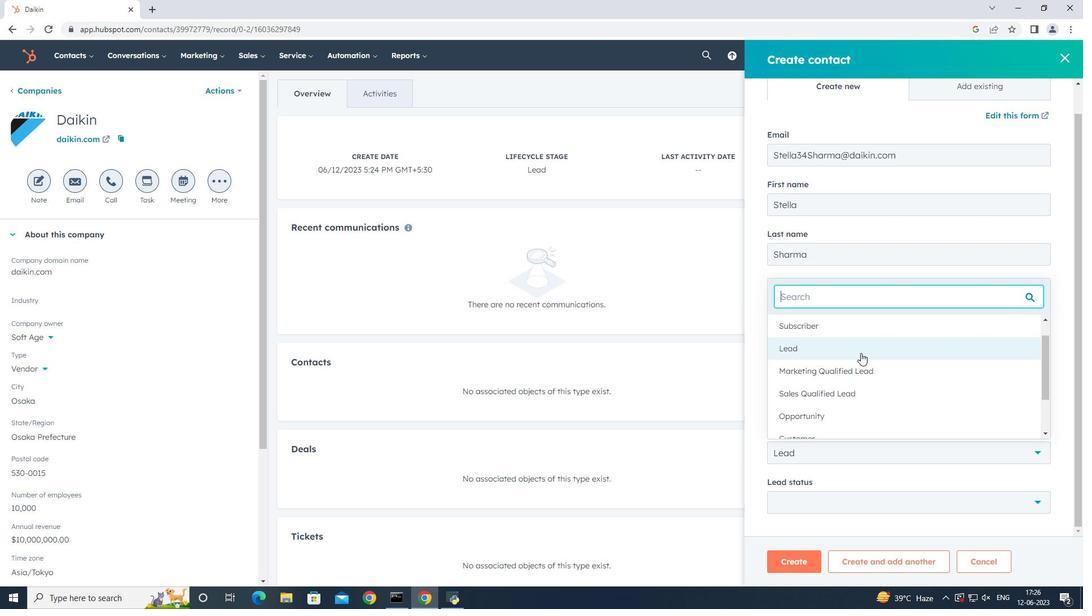 
Action: Mouse pressed left at (863, 347)
Screenshot: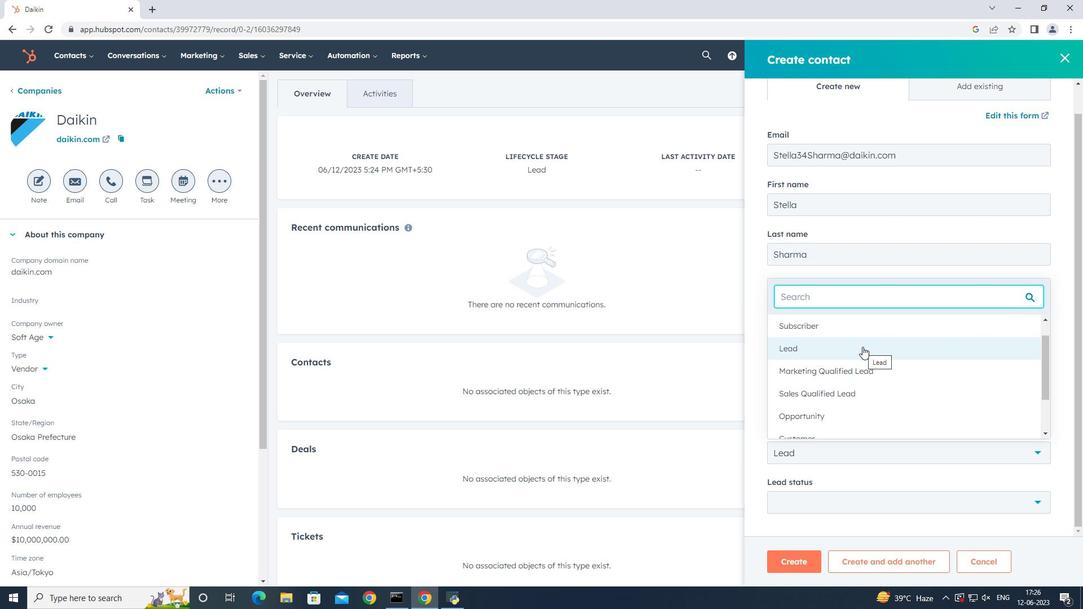 
Action: Mouse moved to (845, 504)
Screenshot: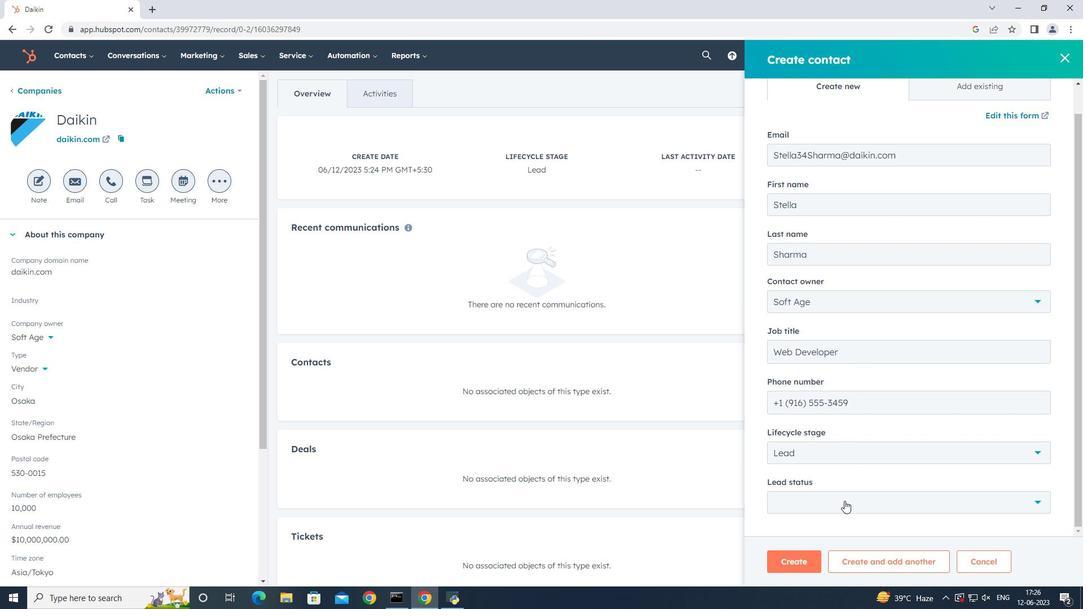 
Action: Mouse pressed left at (845, 504)
Screenshot: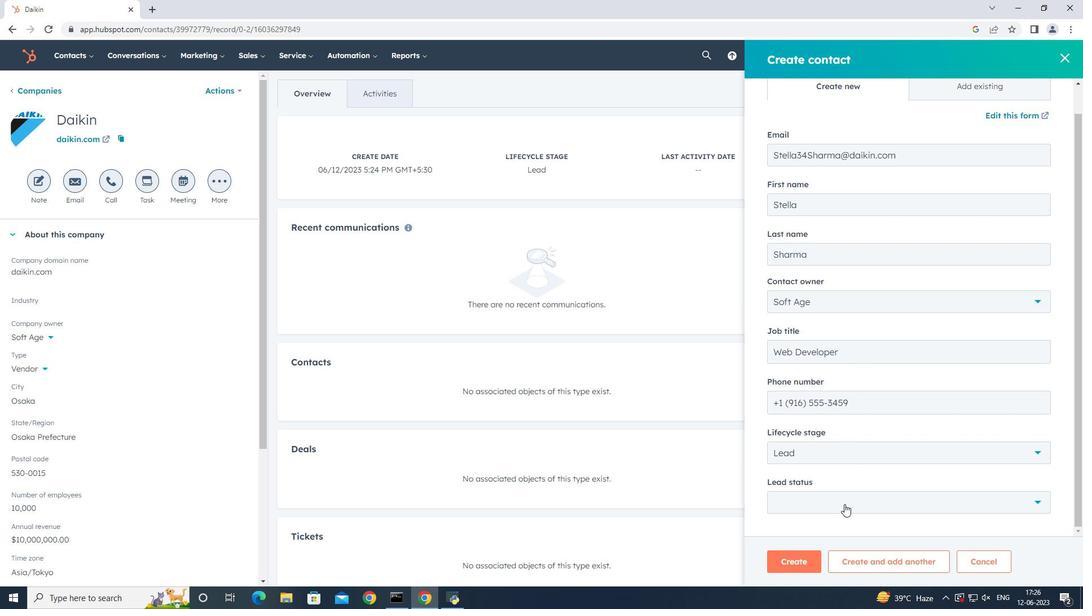 
Action: Mouse moved to (849, 444)
Screenshot: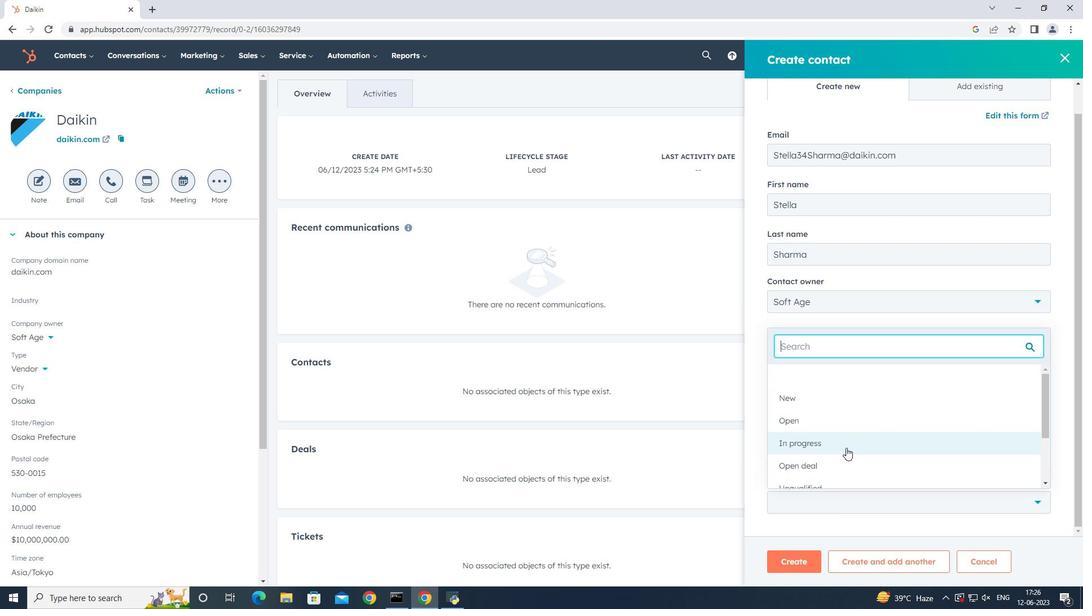 
Action: Mouse pressed left at (849, 444)
Screenshot: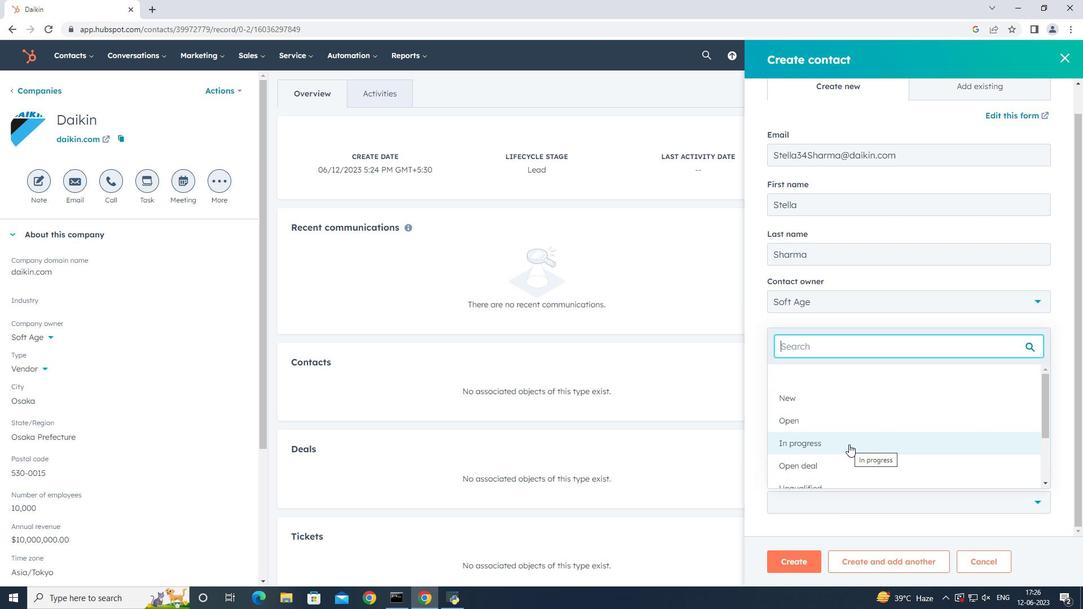 
Action: Mouse moved to (808, 557)
Screenshot: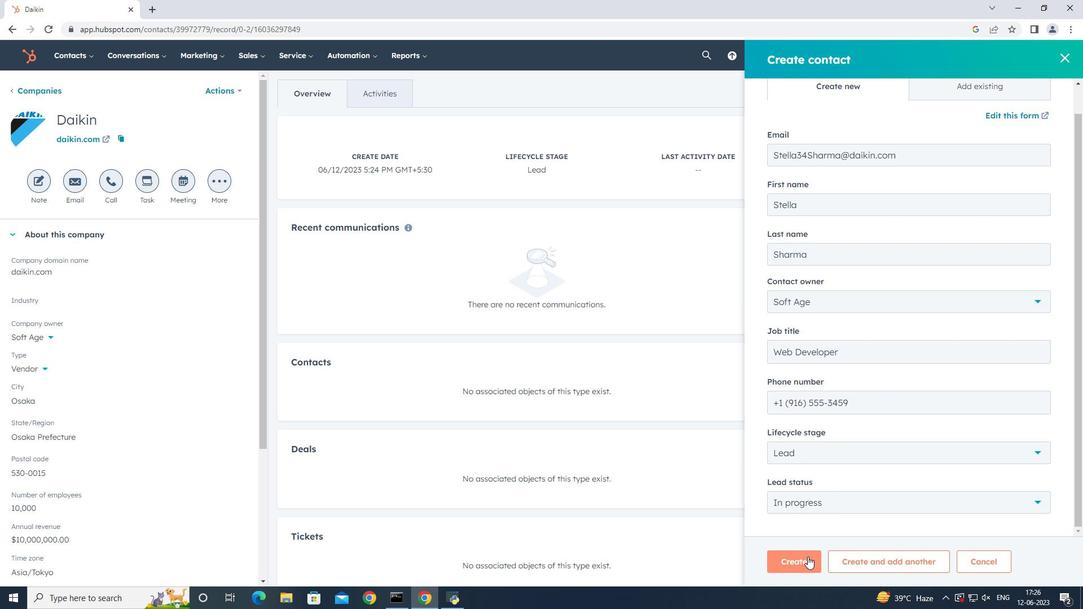 
Action: Mouse pressed left at (808, 557)
Screenshot: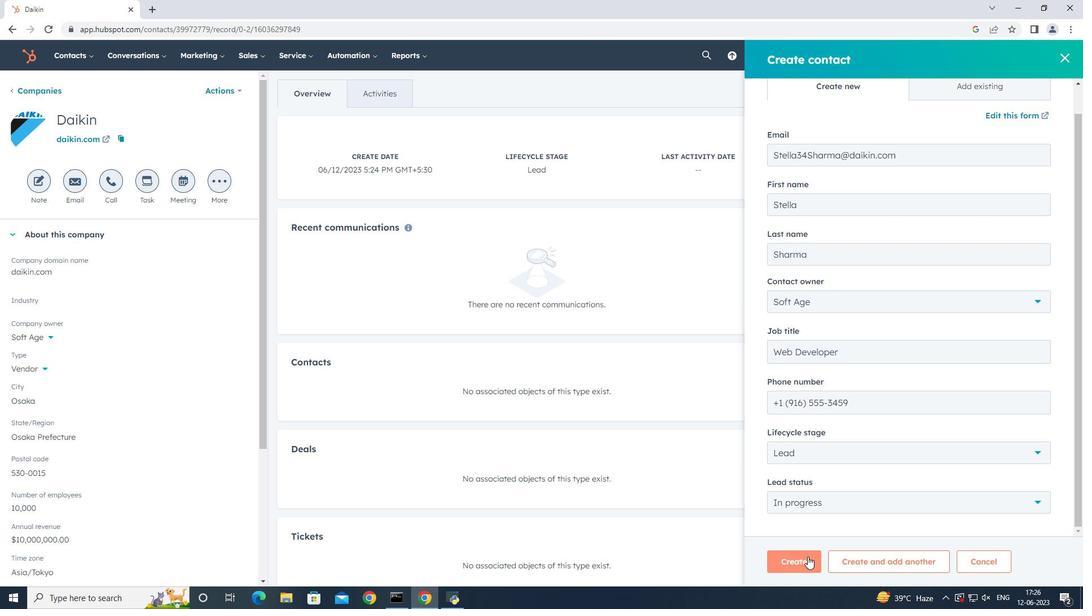 
Action: Mouse moved to (596, 290)
Screenshot: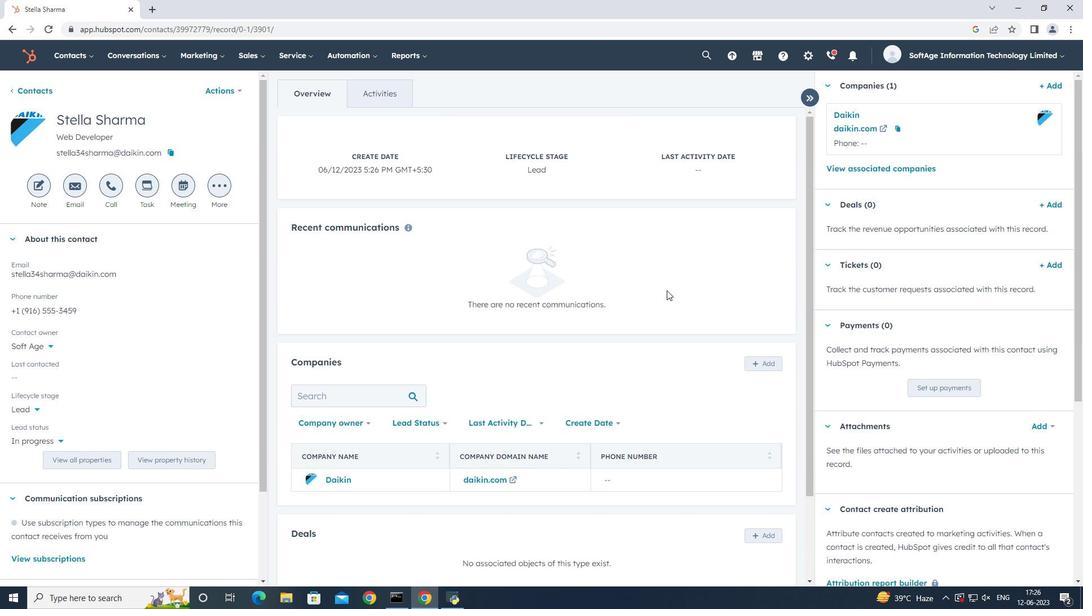 
